 Task: Find an Airbnb in Polyarny, Russia, from 3rd to 17th August for 3 guests, with a price range of ₹3000 to ₹15000, 3 bedrooms, 4 beds, 2 bathrooms, and Wifi.
Action: Mouse moved to (480, 72)
Screenshot: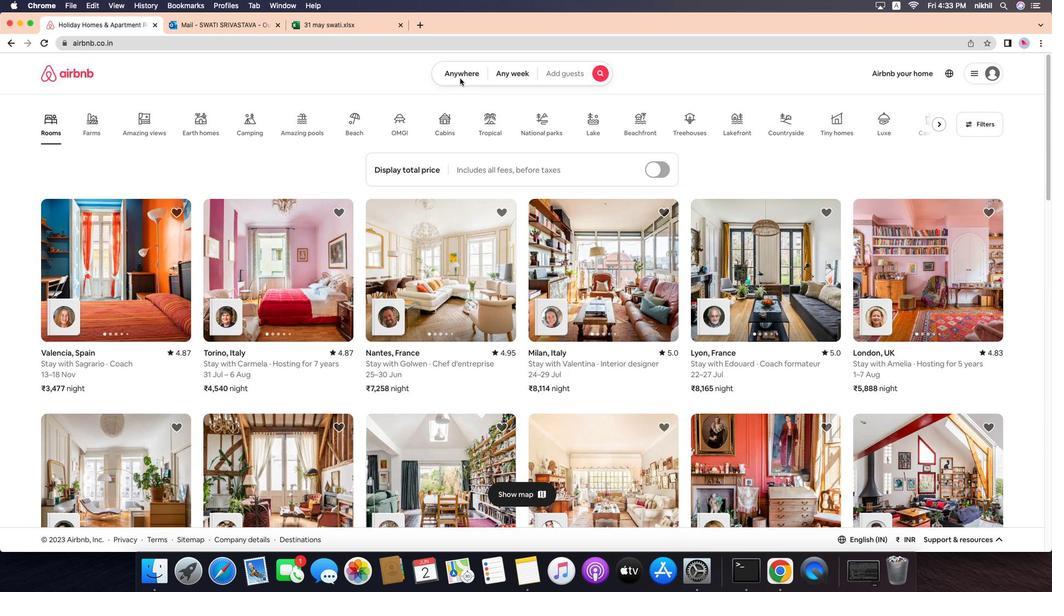 
Action: Mouse pressed left at (480, 72)
Screenshot: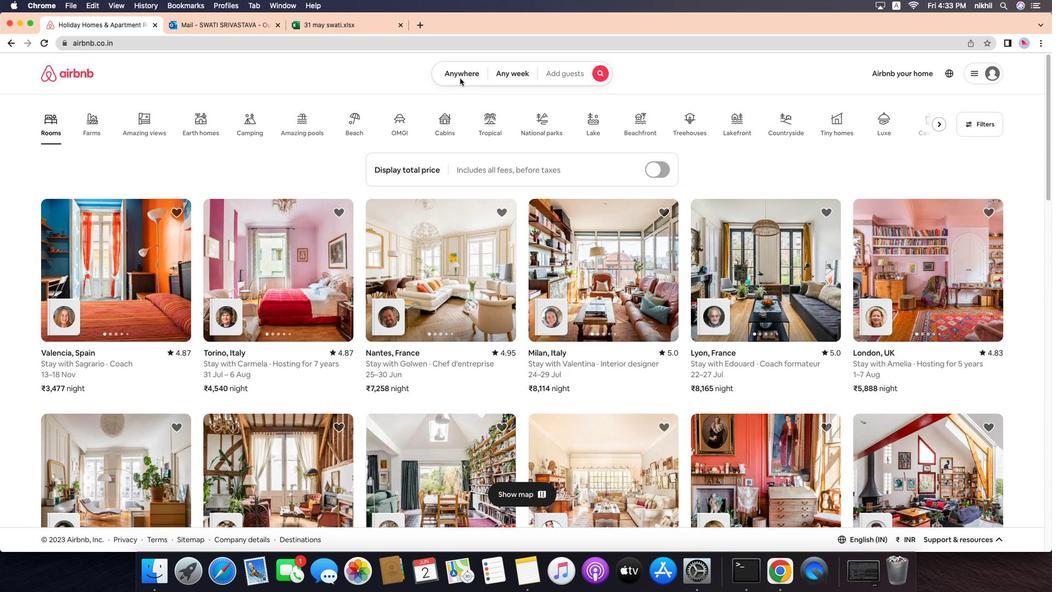 
Action: Mouse moved to (482, 72)
Screenshot: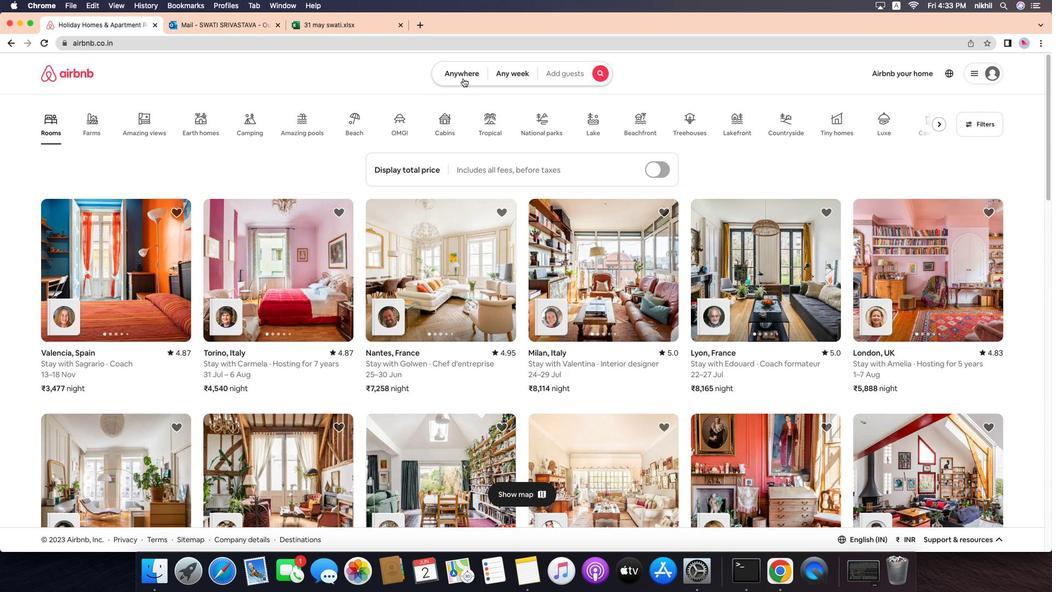 
Action: Mouse pressed left at (482, 72)
Screenshot: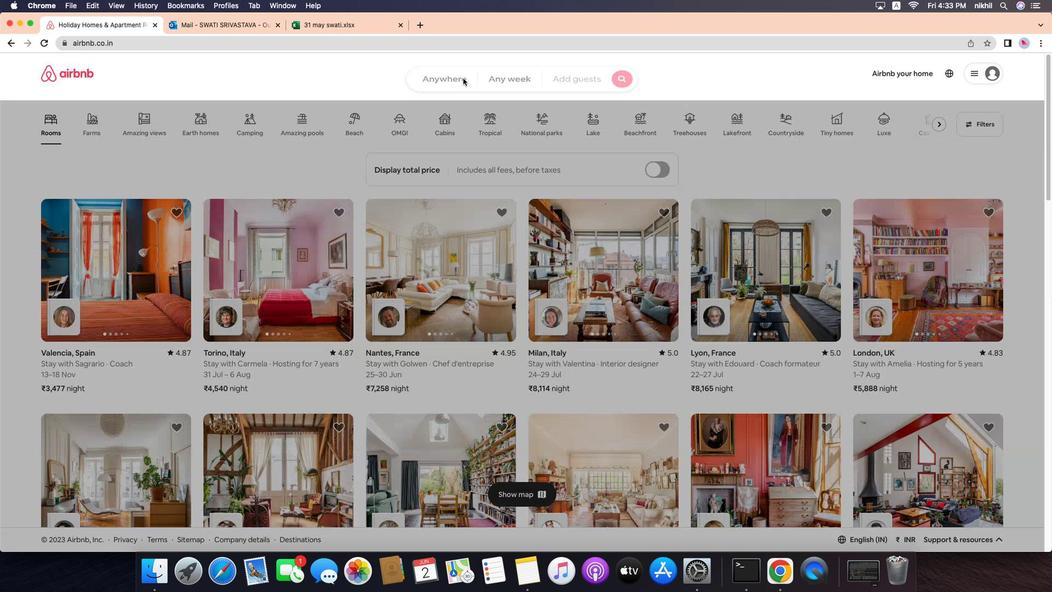 
Action: Mouse moved to (423, 114)
Screenshot: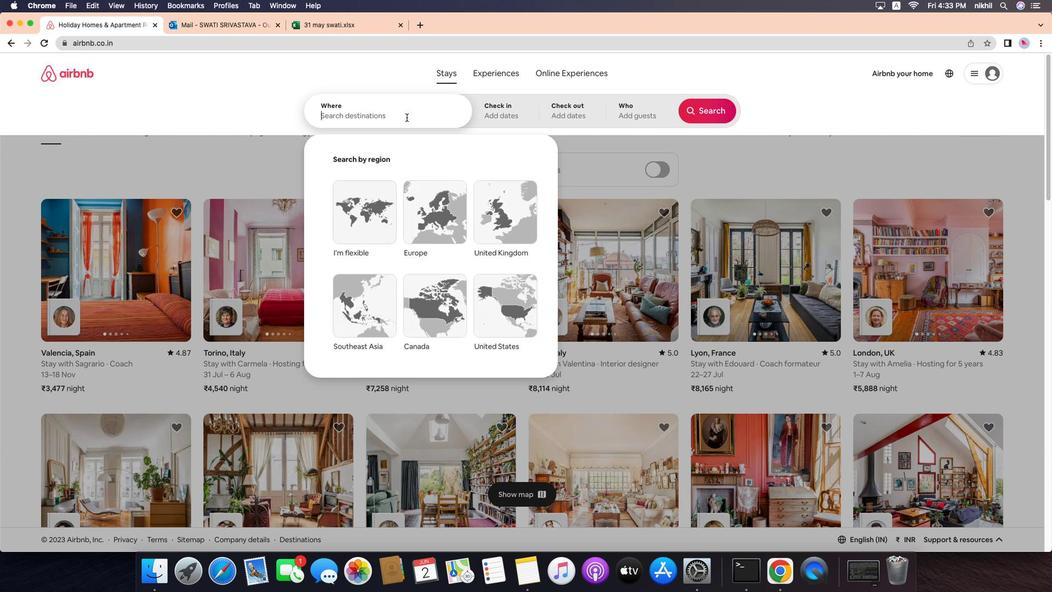 
Action: Mouse pressed left at (423, 114)
Screenshot: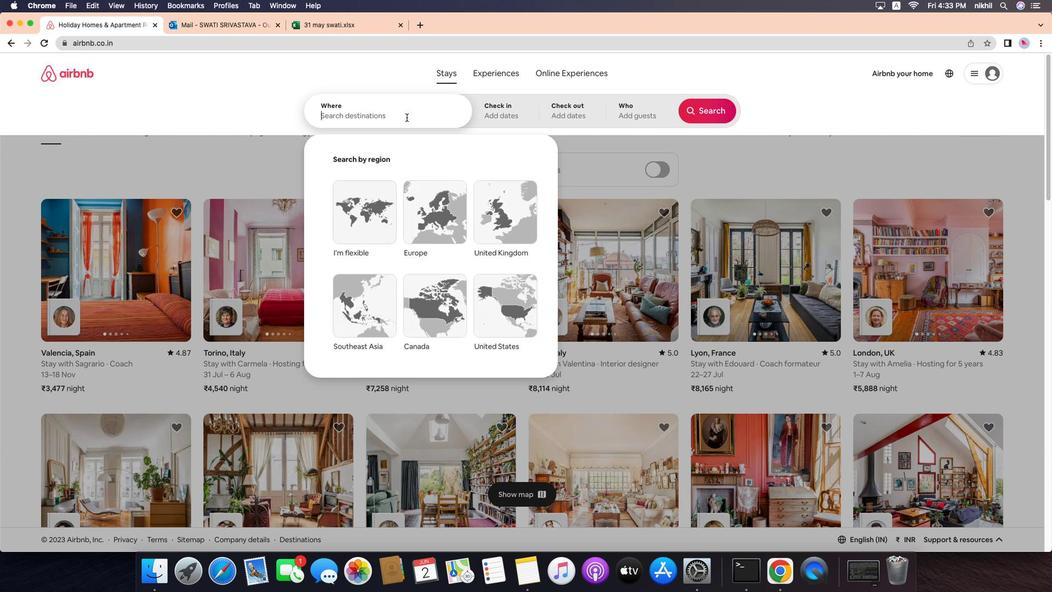 
Action: Mouse moved to (422, 114)
Screenshot: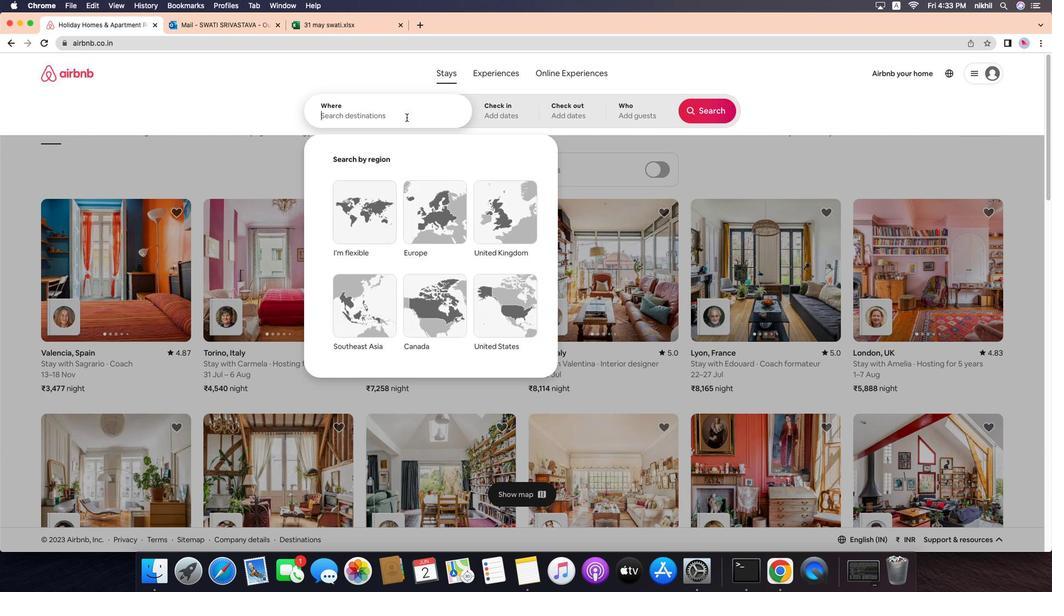 
Action: Key pressed Key.caps_lock'P'Key.caps_lock'o''l''y''a''r''n''y''y'','Key.spaceKey.caps_lock'R'Key.caps_lock'u''s''s''i''a'Key.enter
Screenshot: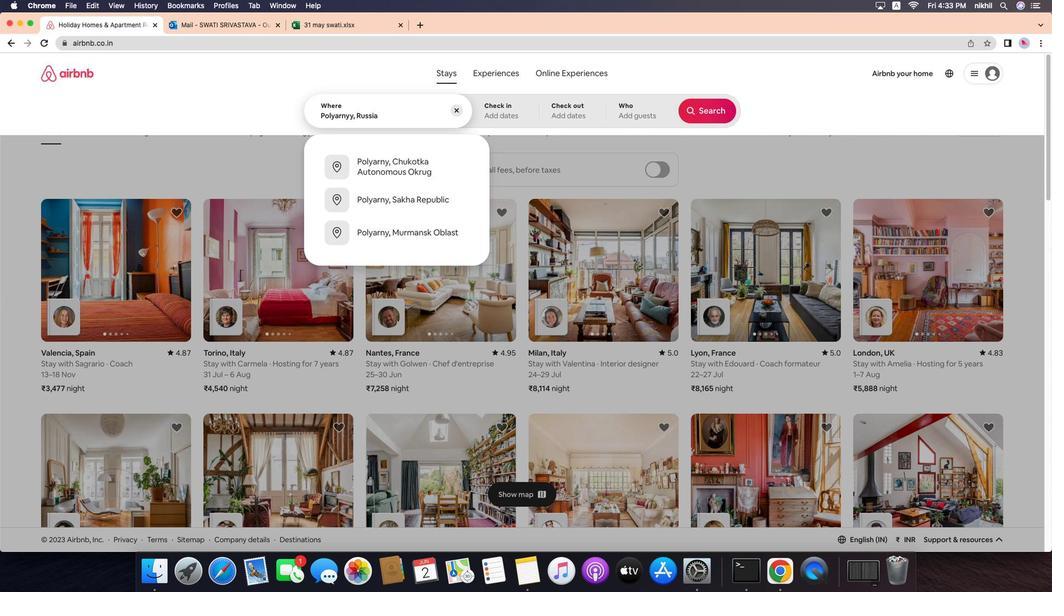 
Action: Mouse moved to (738, 197)
Screenshot: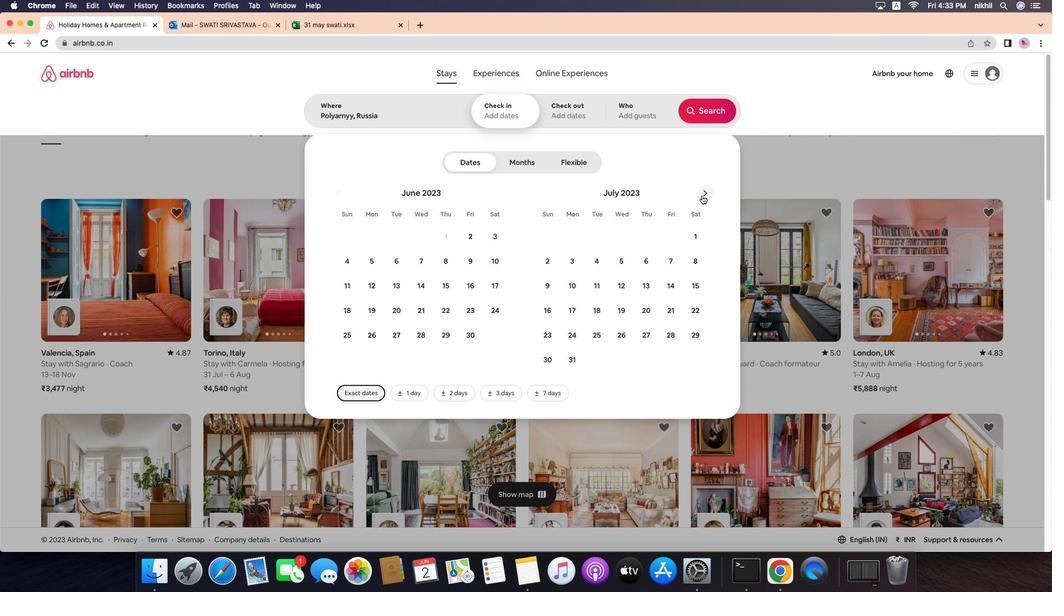 
Action: Mouse pressed left at (738, 197)
Screenshot: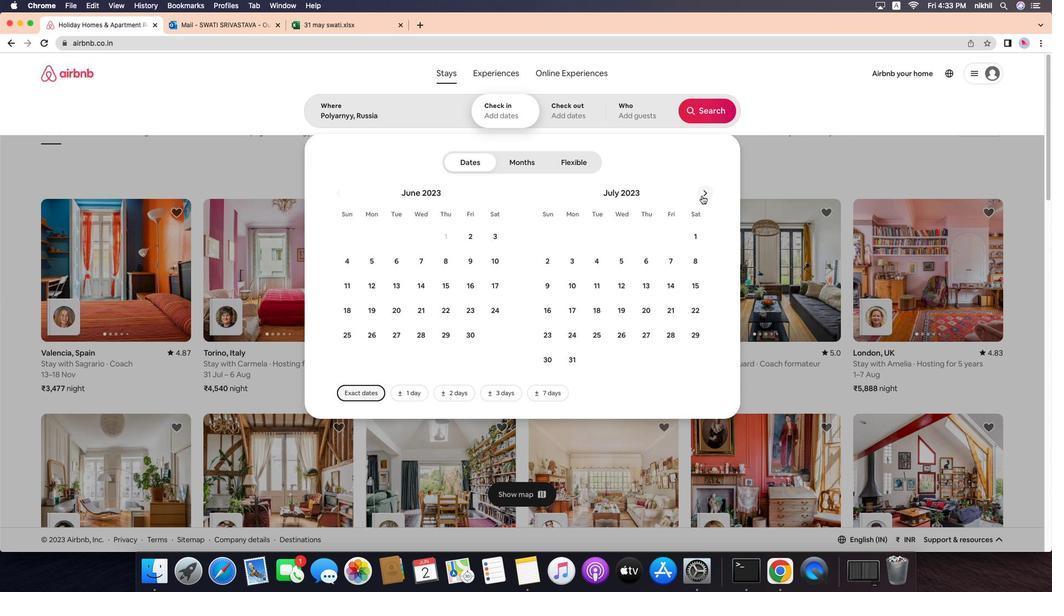 
Action: Mouse moved to (682, 240)
Screenshot: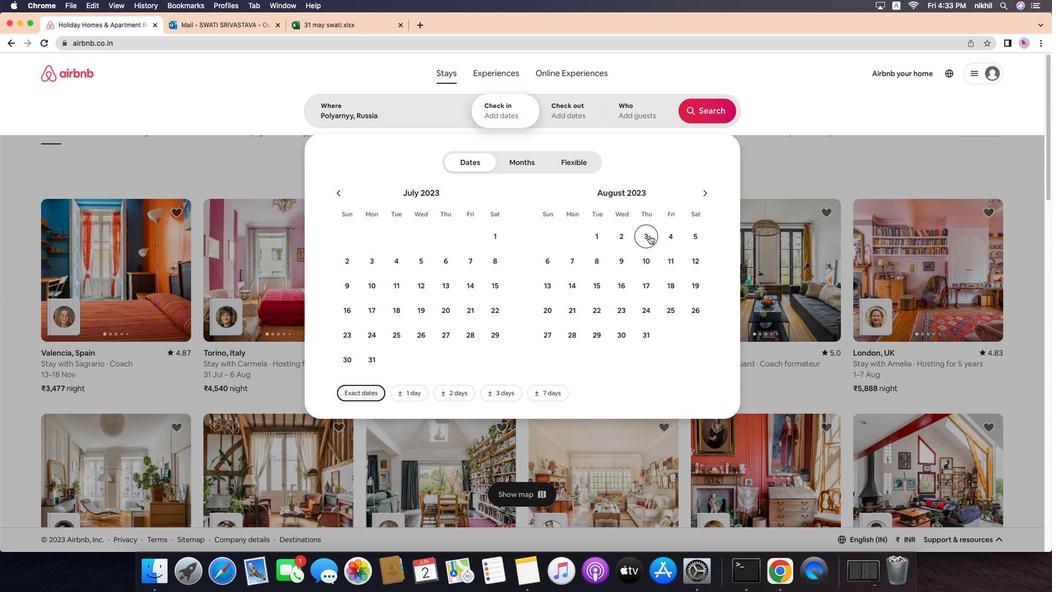 
Action: Mouse pressed left at (682, 240)
Screenshot: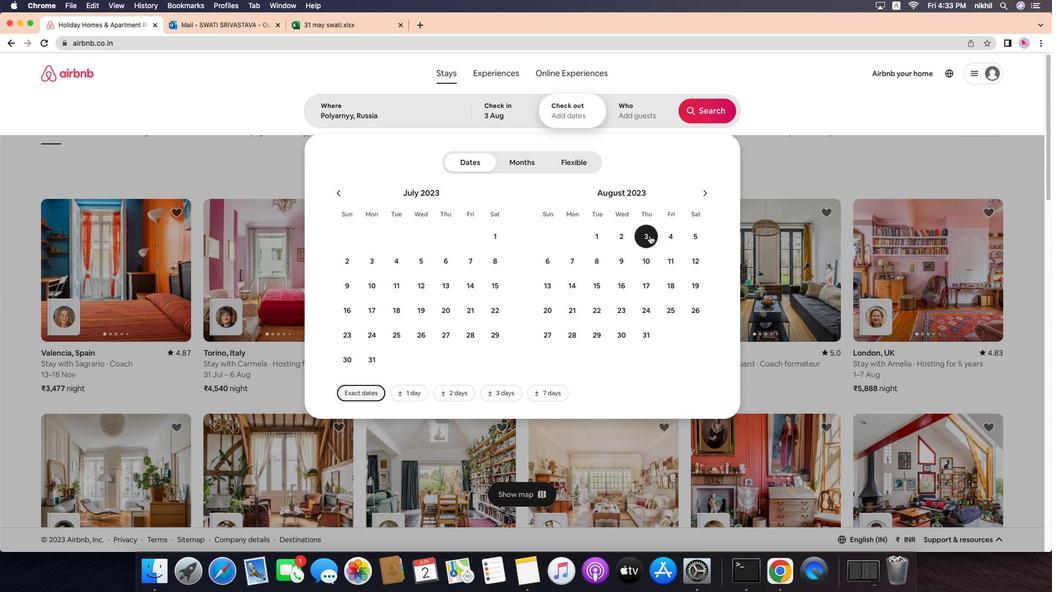
Action: Mouse moved to (682, 284)
Screenshot: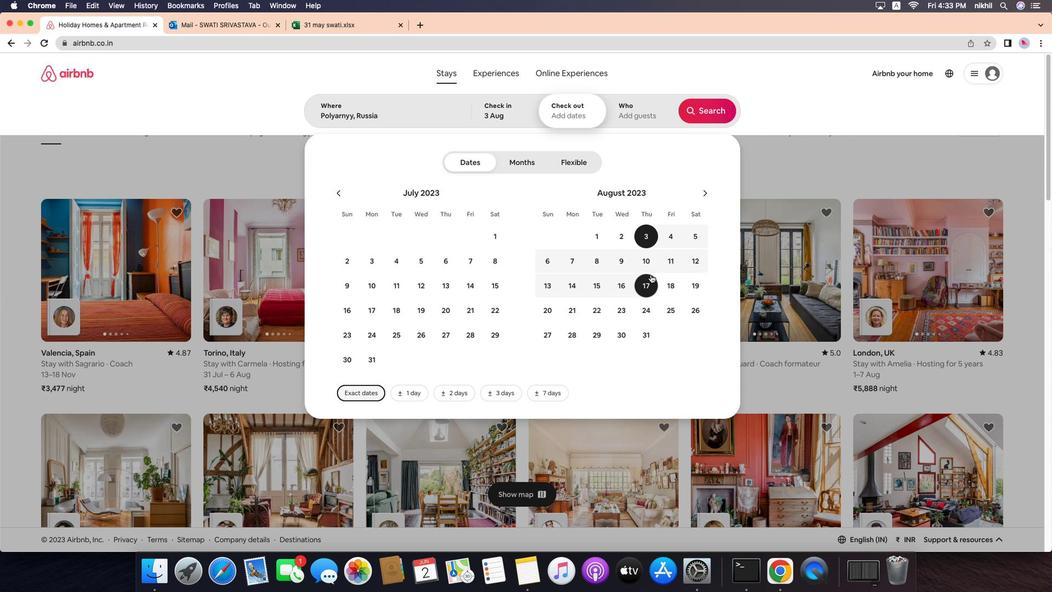 
Action: Mouse pressed left at (682, 284)
Screenshot: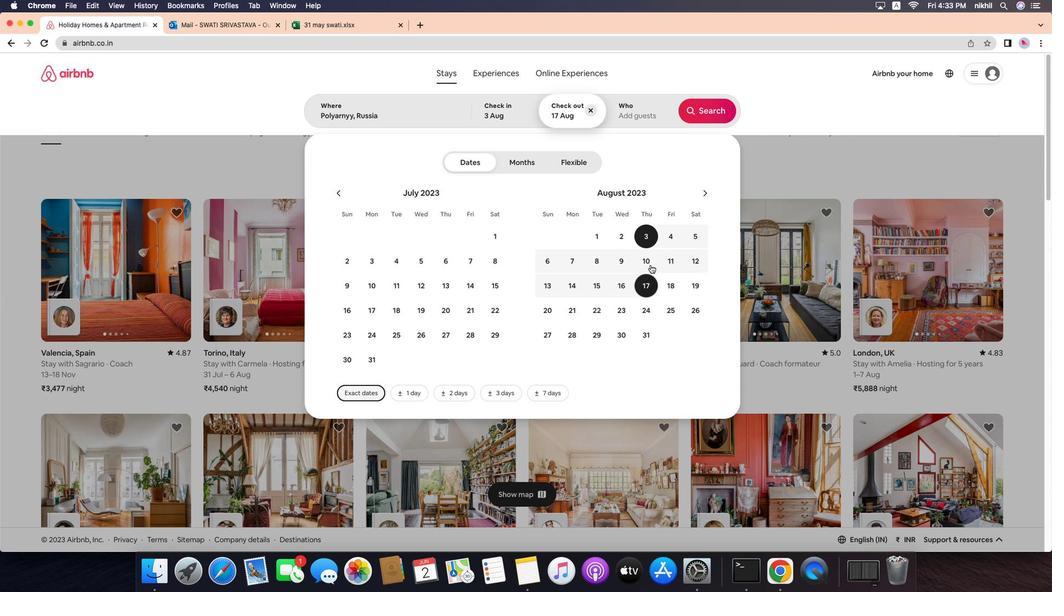 
Action: Mouse moved to (672, 113)
Screenshot: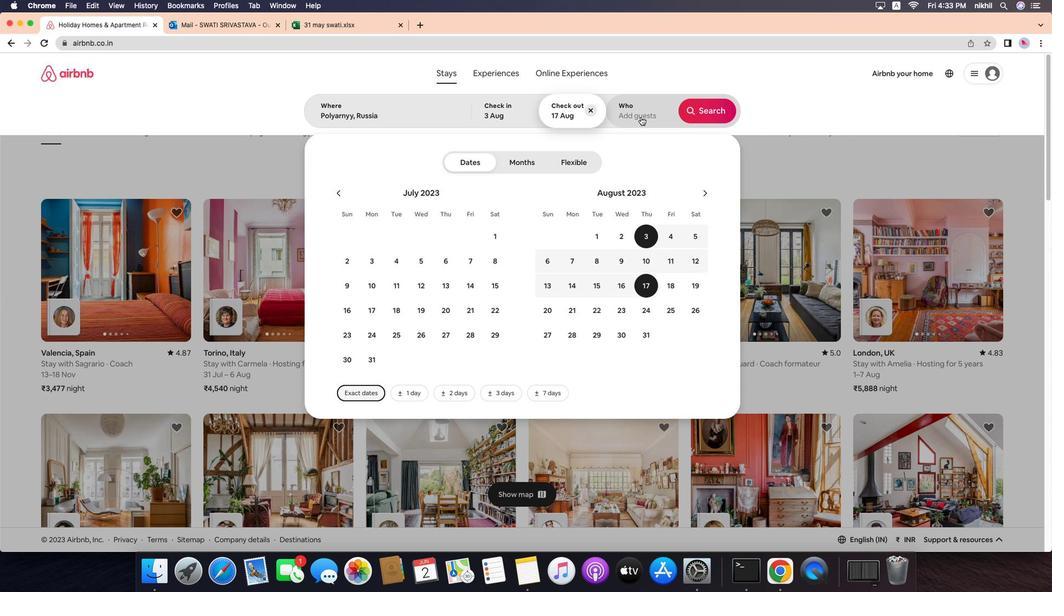 
Action: Mouse pressed left at (672, 113)
Screenshot: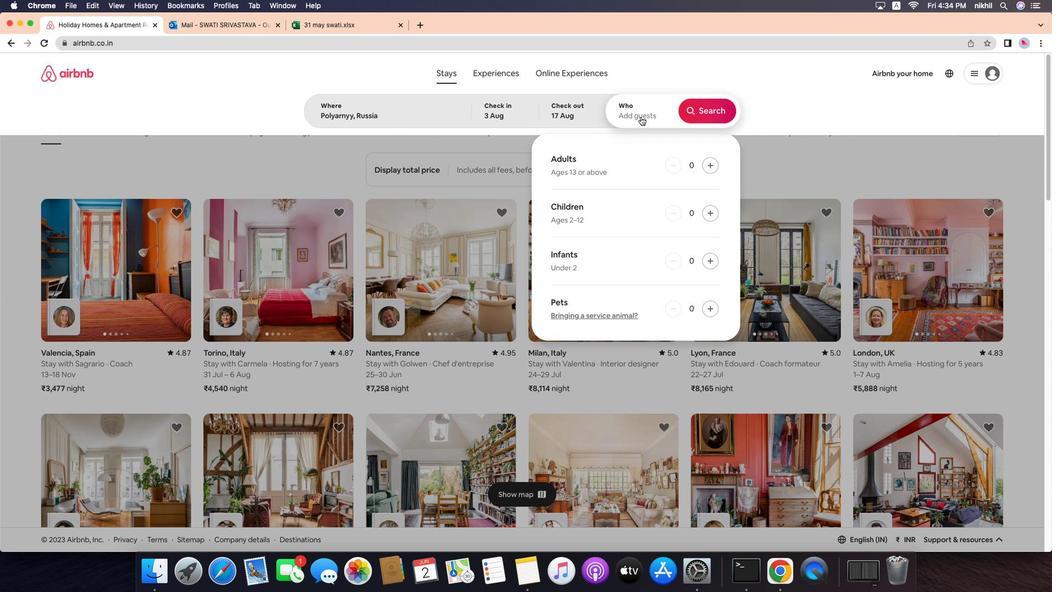 
Action: Mouse moved to (749, 166)
Screenshot: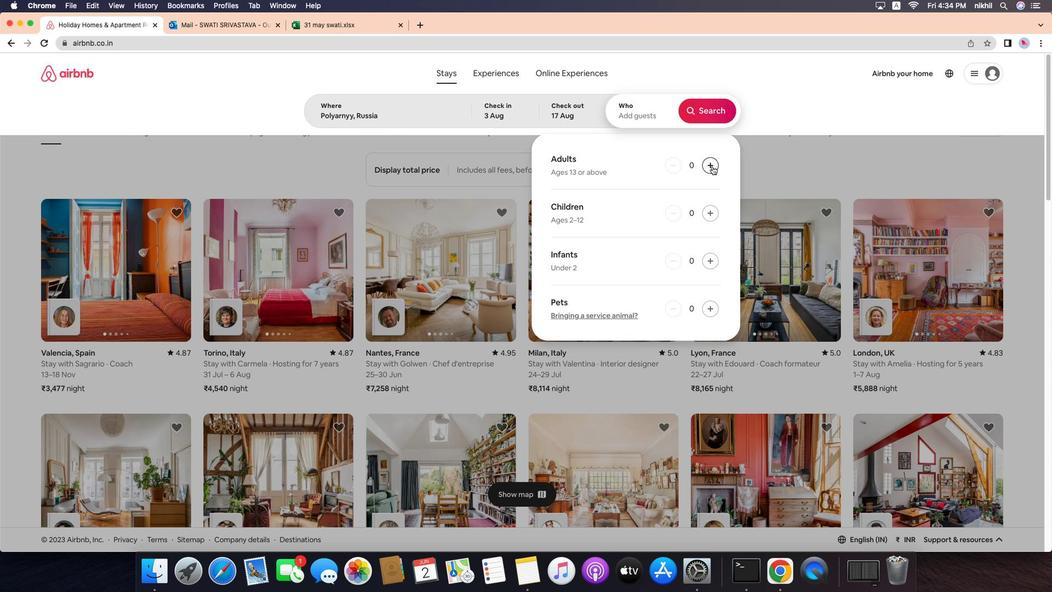 
Action: Mouse pressed left at (749, 166)
Screenshot: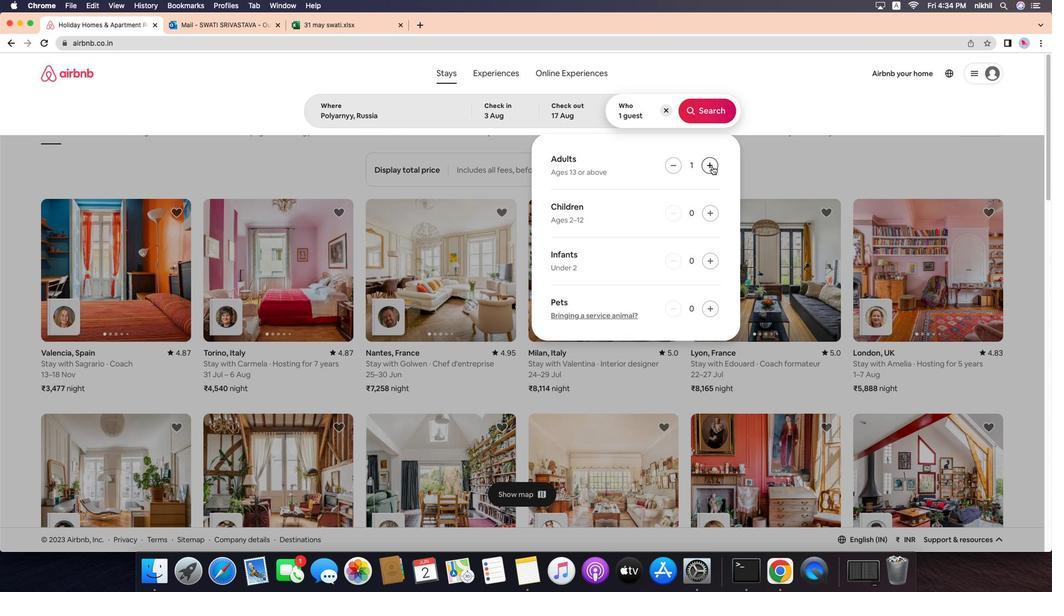 
Action: Mouse pressed left at (749, 166)
Screenshot: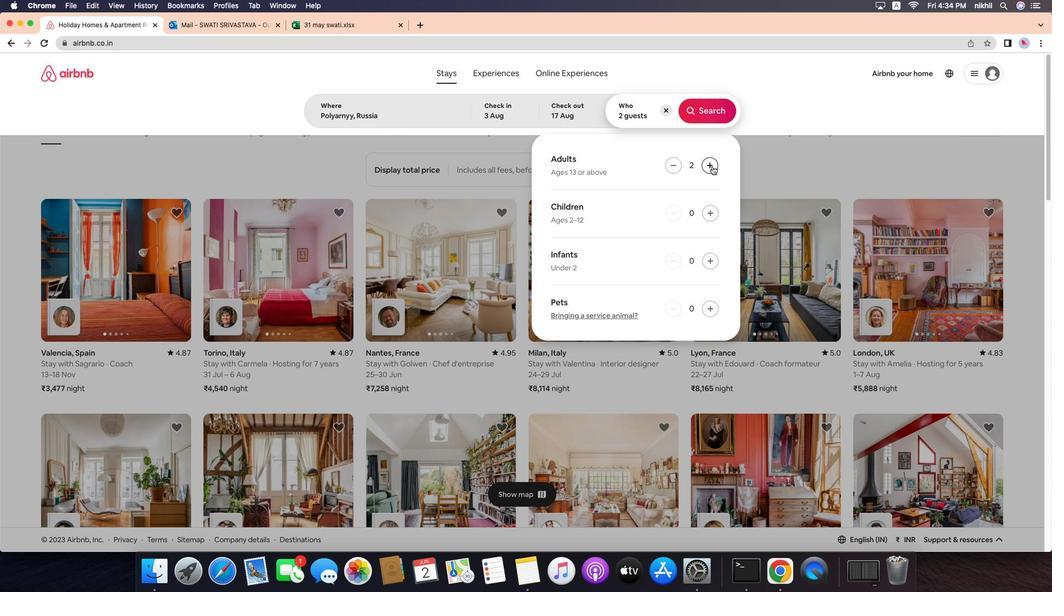 
Action: Mouse pressed left at (749, 166)
Screenshot: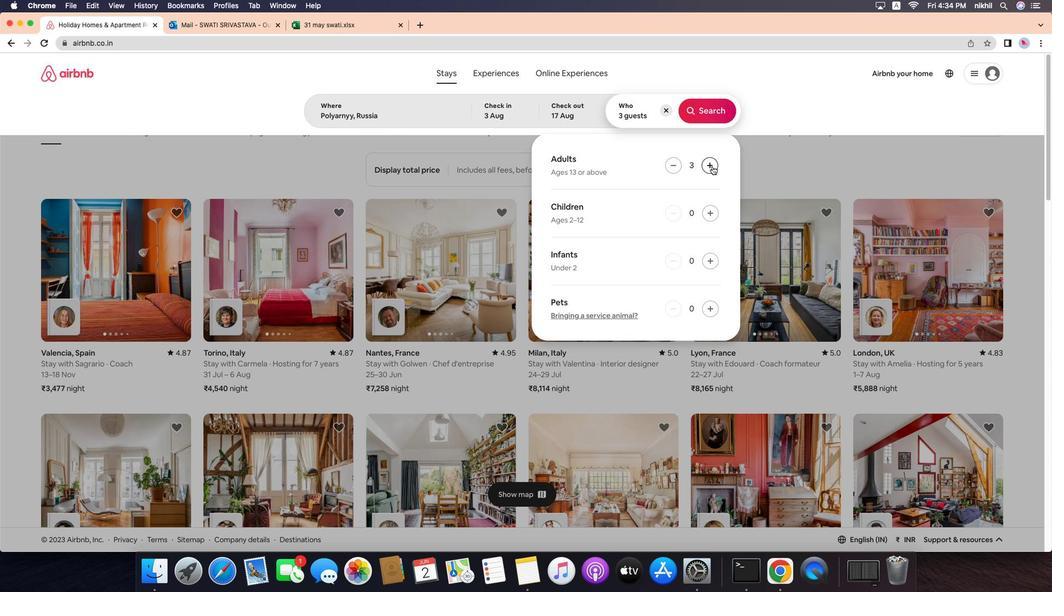 
Action: Mouse moved to (747, 213)
Screenshot: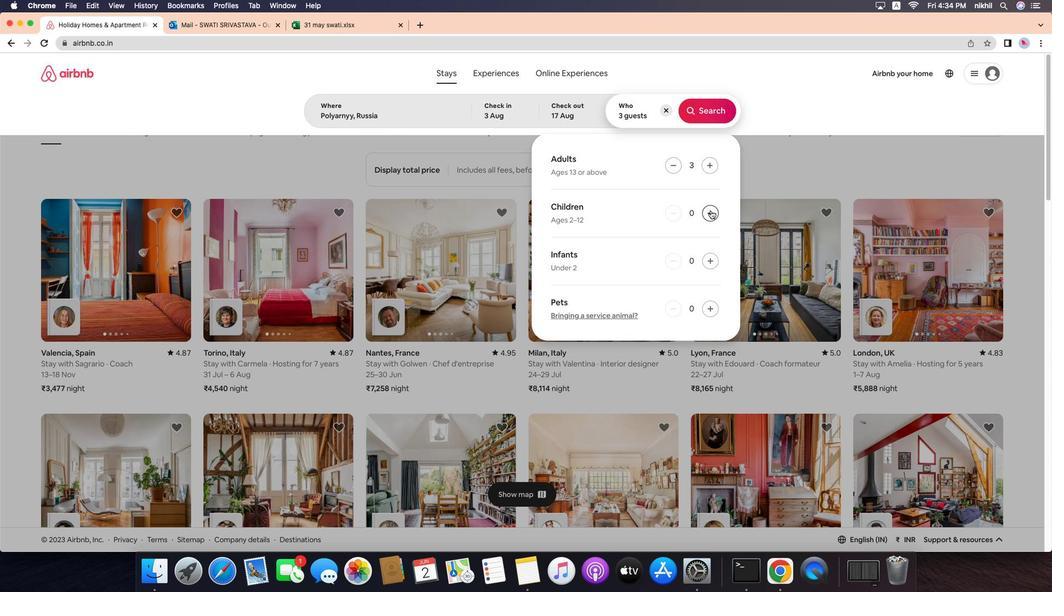 
Action: Mouse pressed left at (747, 213)
Screenshot: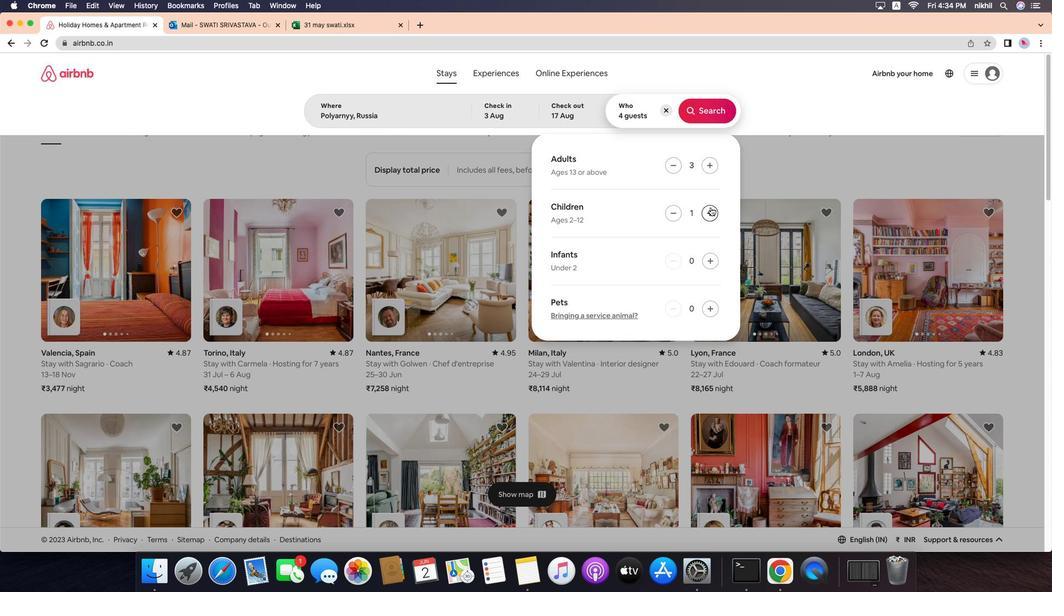 
Action: Mouse moved to (738, 107)
Screenshot: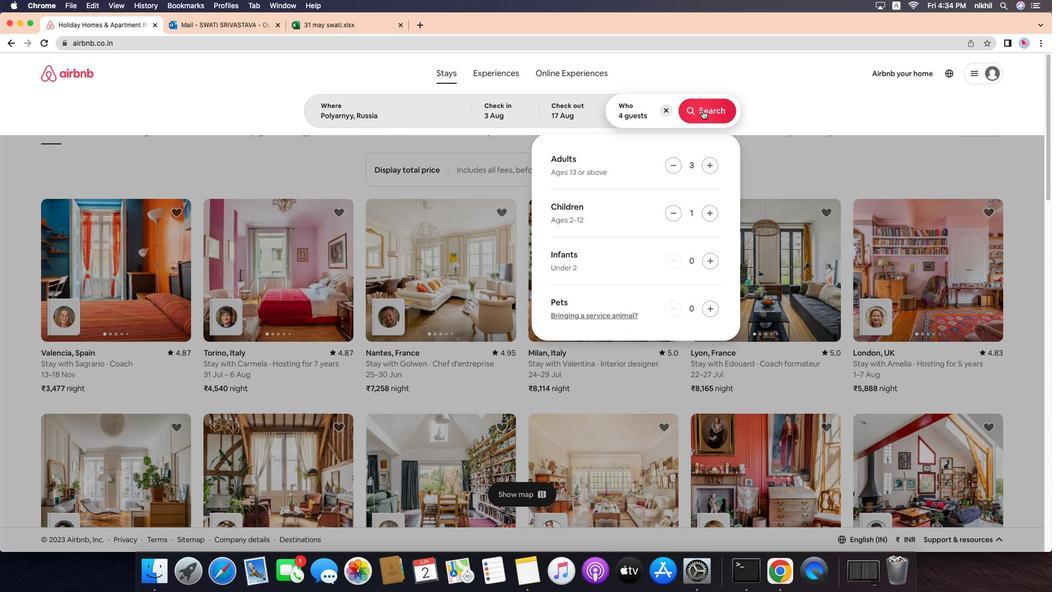 
Action: Mouse pressed left at (738, 107)
Screenshot: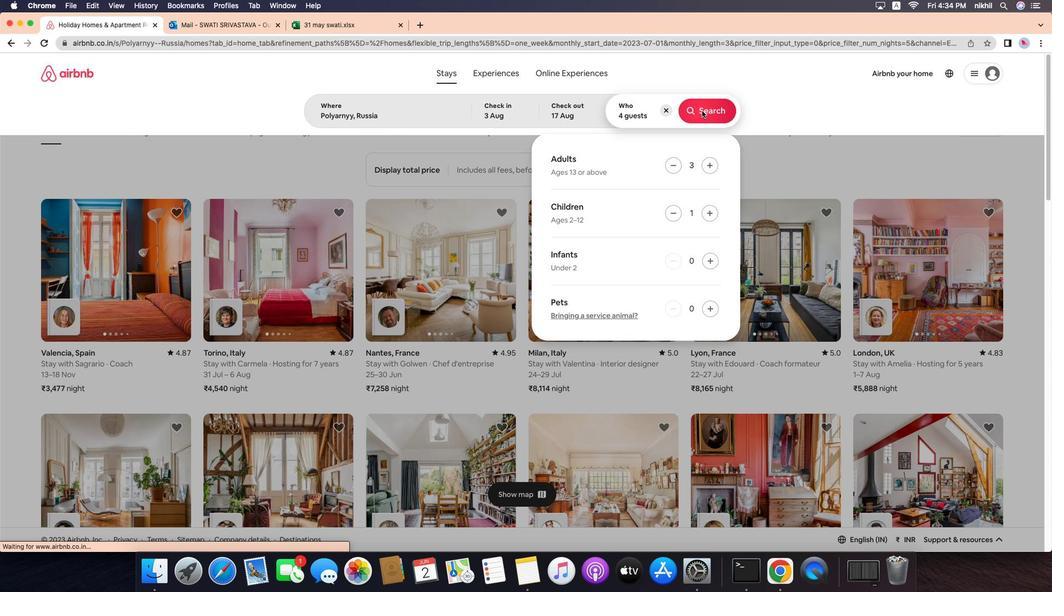 
Action: Mouse moved to (1048, 114)
Screenshot: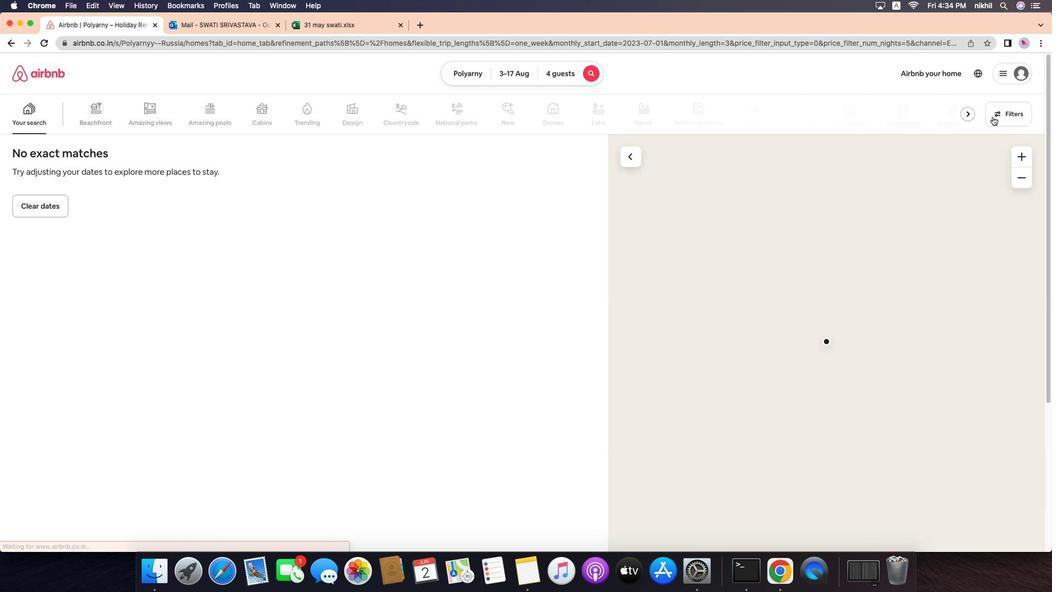 
Action: Mouse pressed left at (1048, 114)
Screenshot: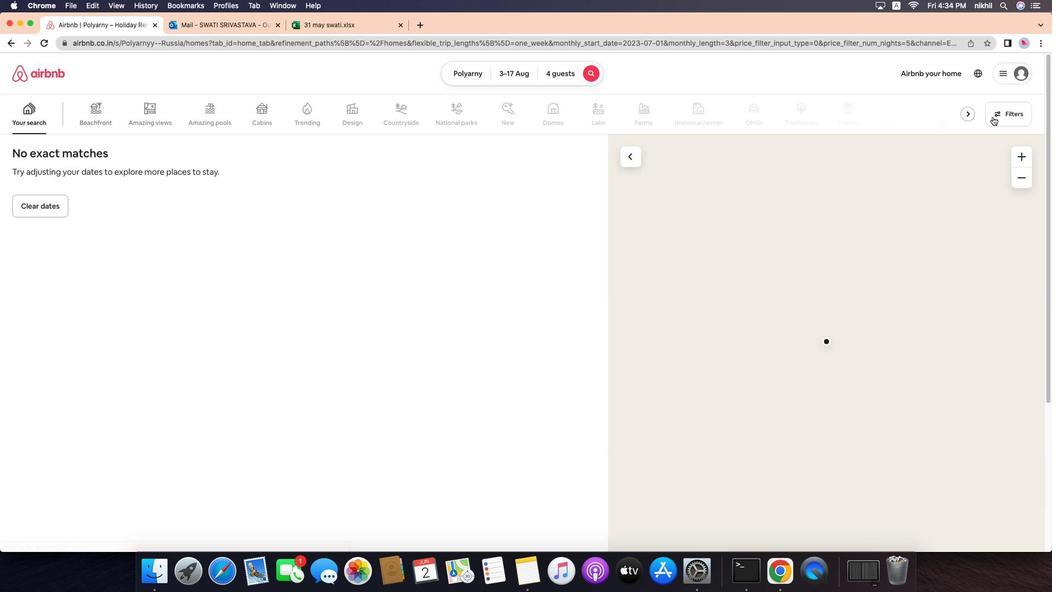 
Action: Mouse moved to (447, 376)
Screenshot: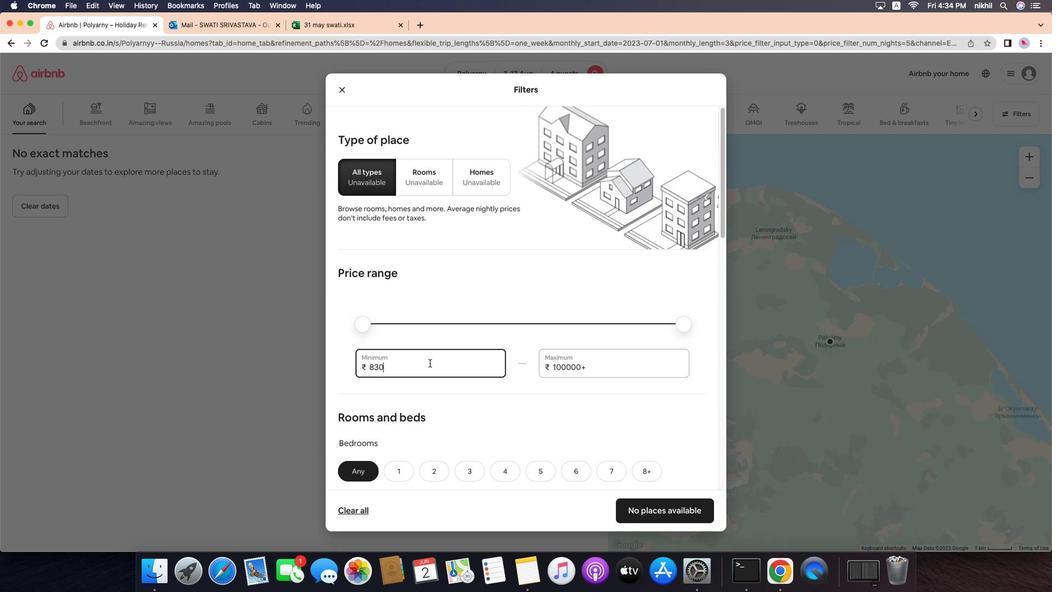 
Action: Mouse pressed left at (447, 376)
Screenshot: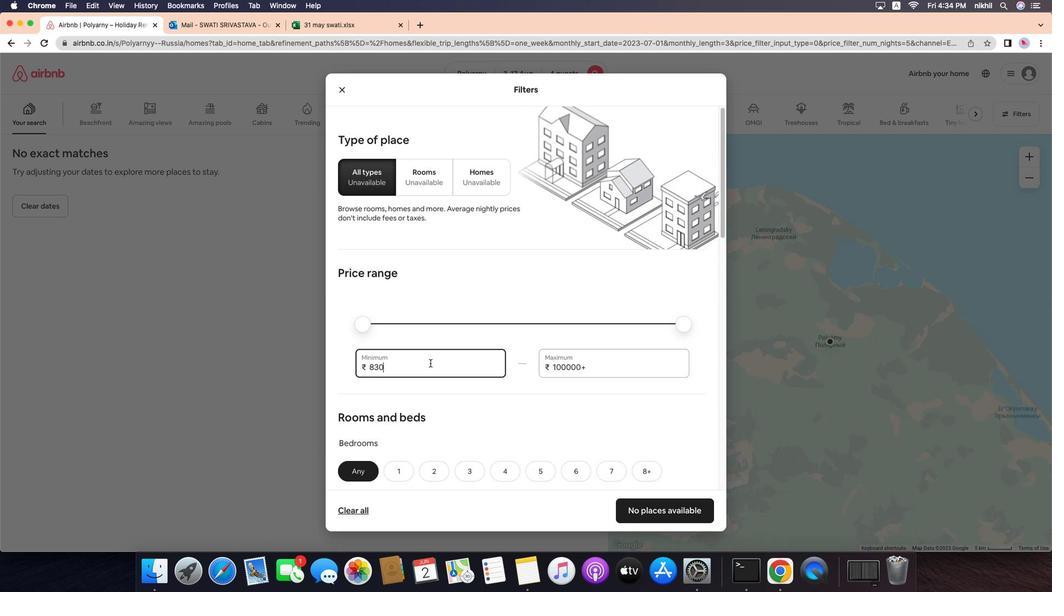 
Action: Mouse moved to (447, 376)
Screenshot: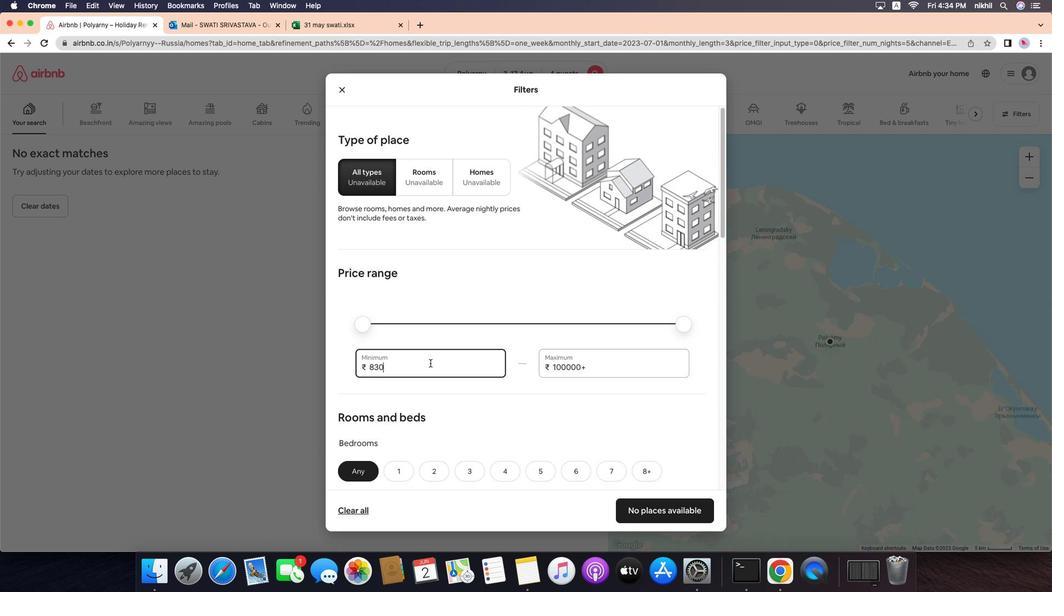 
Action: Key pressed Key.backspaceKey.backspaceKey.backspaceKey.backspace'3''0''0''0'
Screenshot: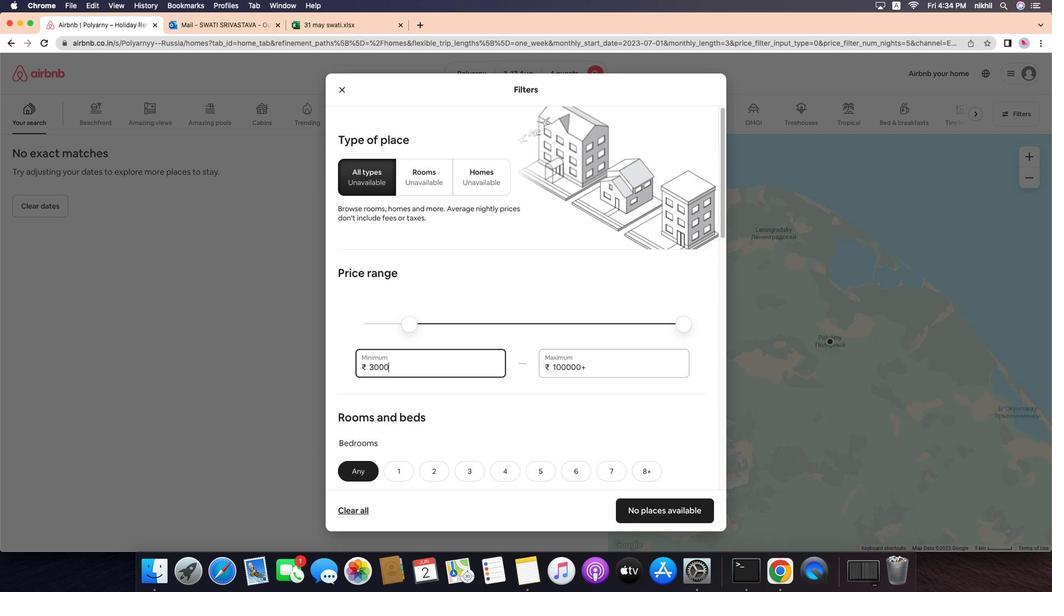 
Action: Mouse moved to (635, 374)
Screenshot: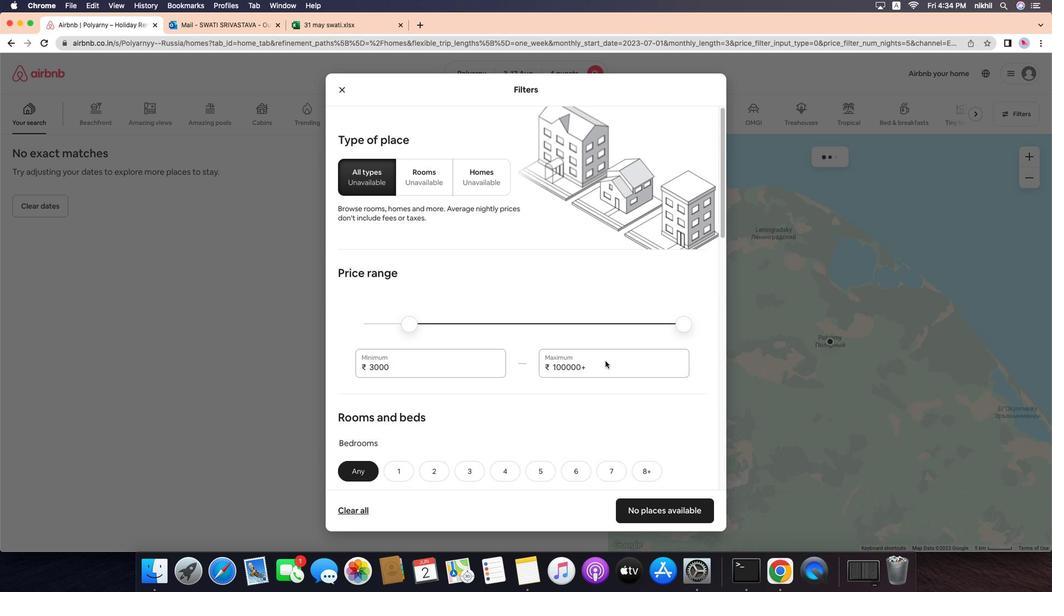 
Action: Mouse pressed left at (635, 374)
Screenshot: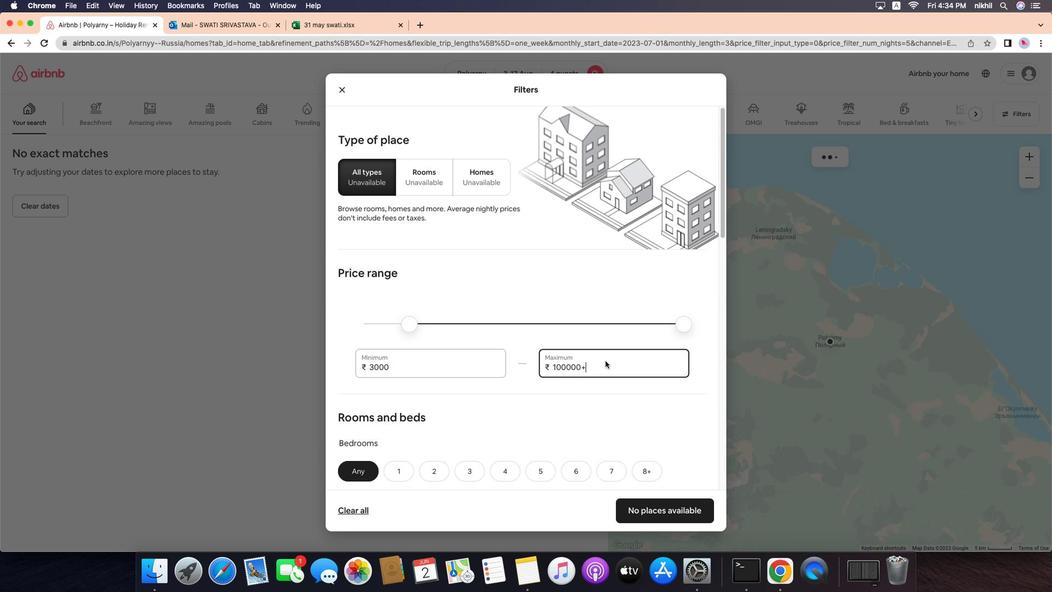 
Action: Key pressed Key.backspaceKey.backspaceKey.backspaceKey.backspaceKey.backspaceKey.backspaceKey.backspace'1''5''0''0''0'
Screenshot: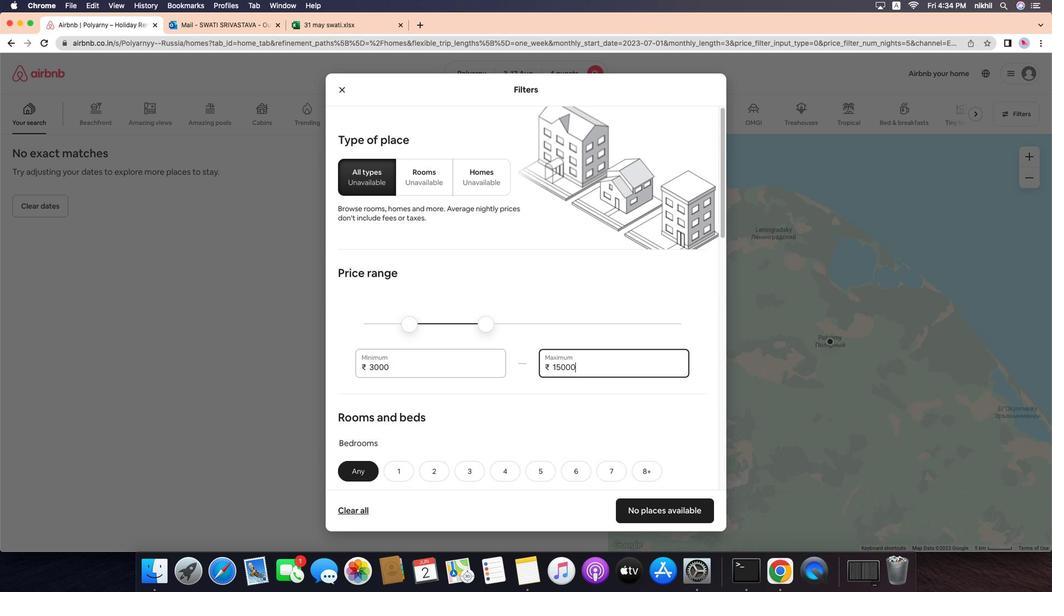 
Action: Mouse moved to (568, 391)
Screenshot: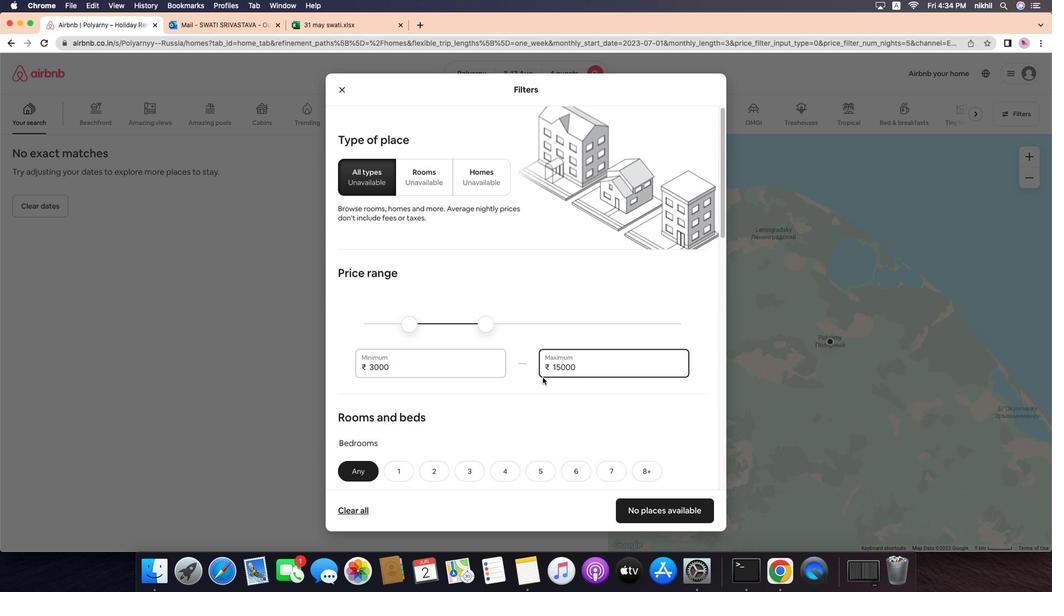 
Action: Mouse scrolled (568, 391) with delta (-10, -10)
Screenshot: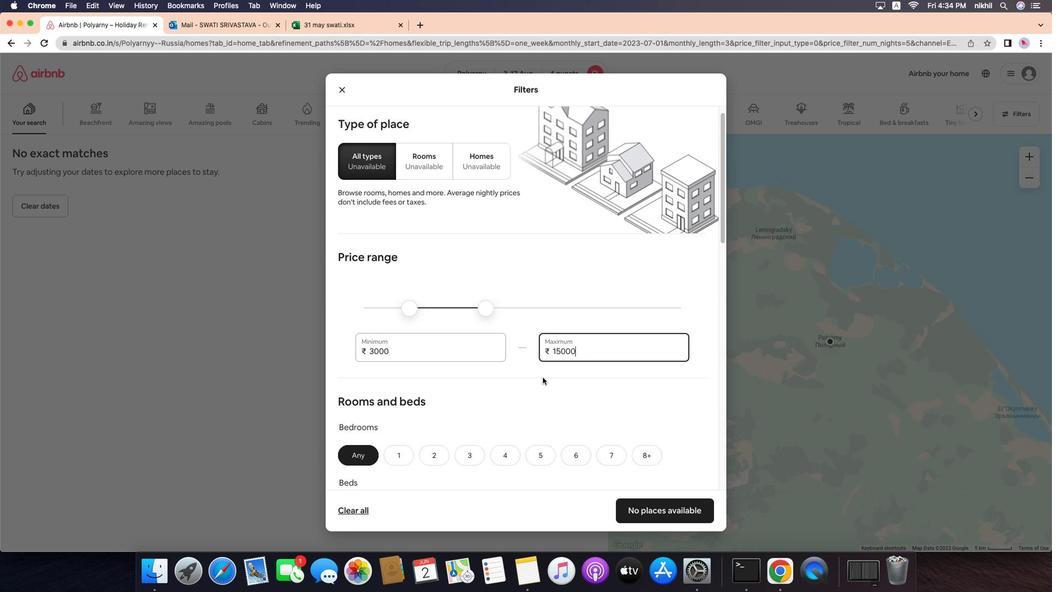 
Action: Mouse scrolled (568, 391) with delta (-10, -10)
Screenshot: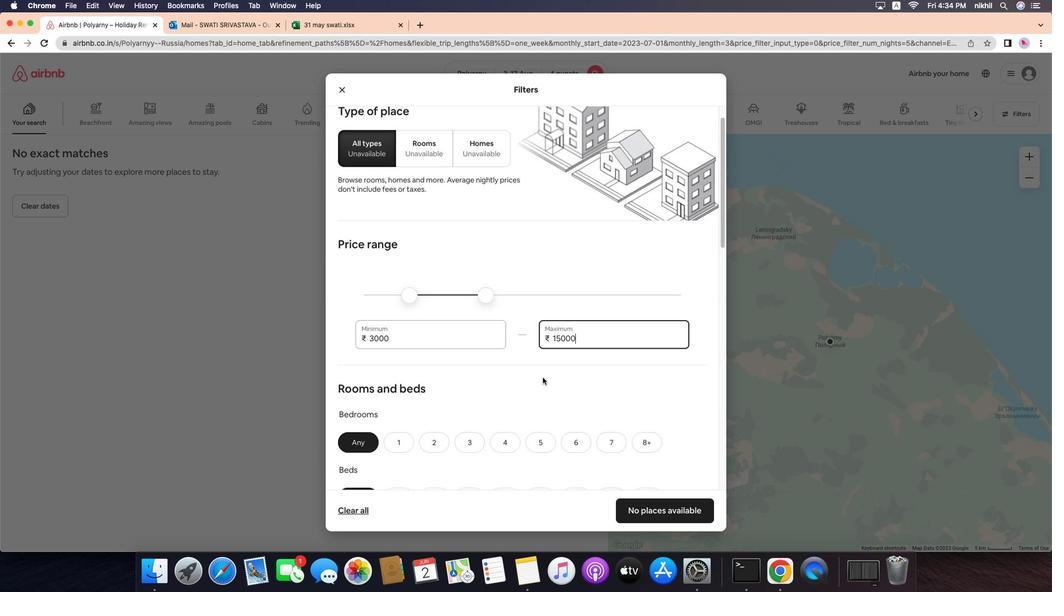 
Action: Mouse scrolled (568, 391) with delta (-10, -11)
Screenshot: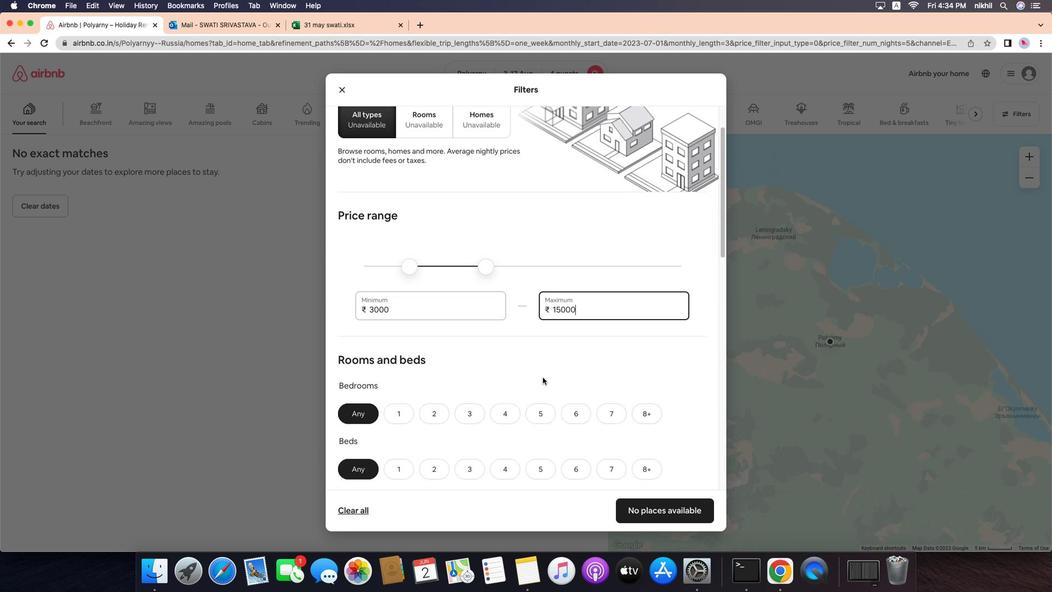 
Action: Mouse scrolled (568, 391) with delta (-10, -10)
Screenshot: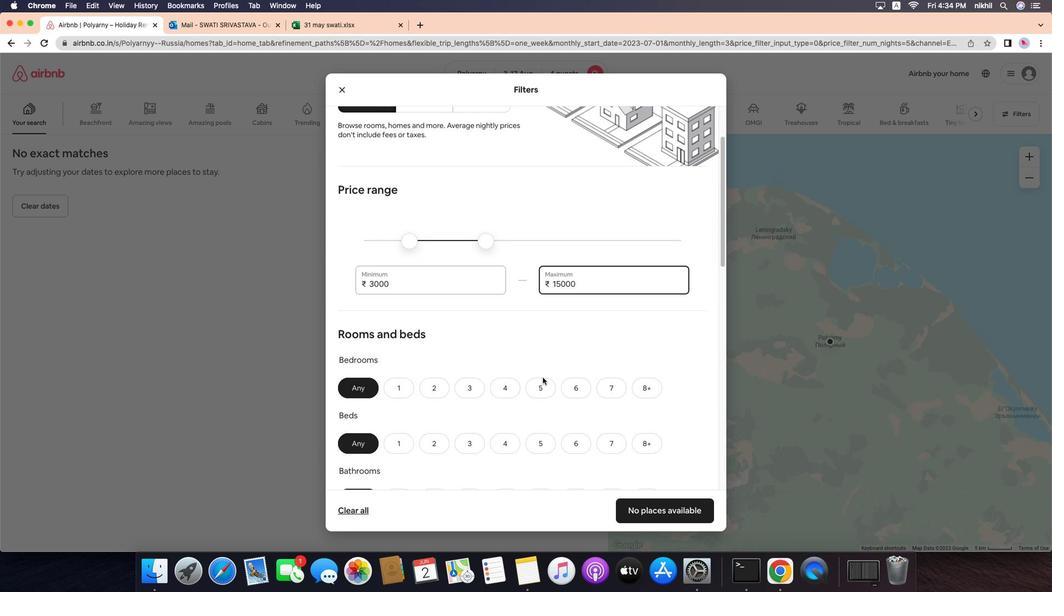 
Action: Mouse scrolled (568, 391) with delta (-10, -10)
Screenshot: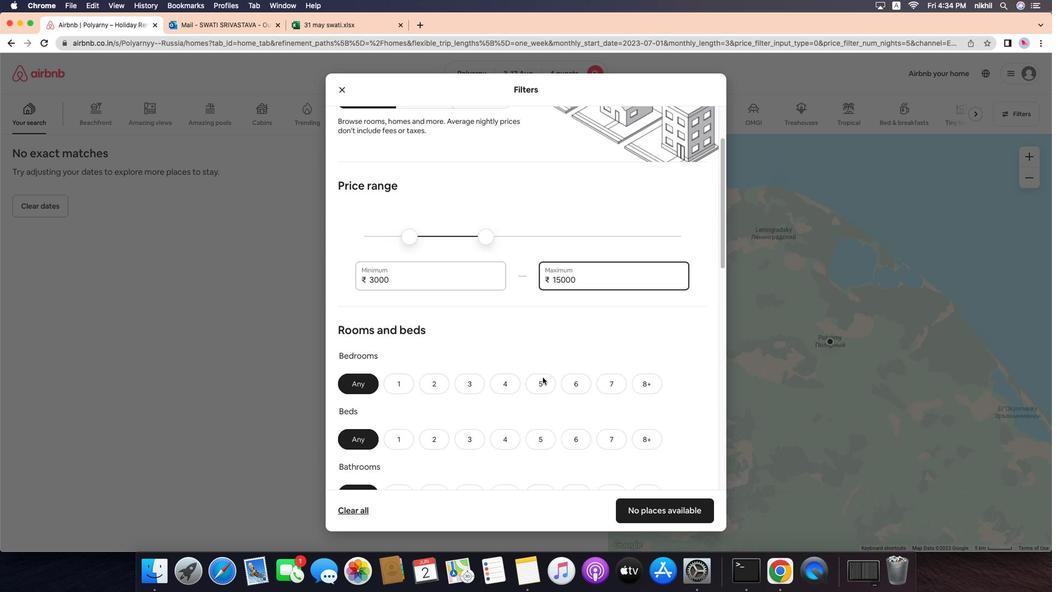 
Action: Mouse scrolled (568, 391) with delta (-10, -10)
Screenshot: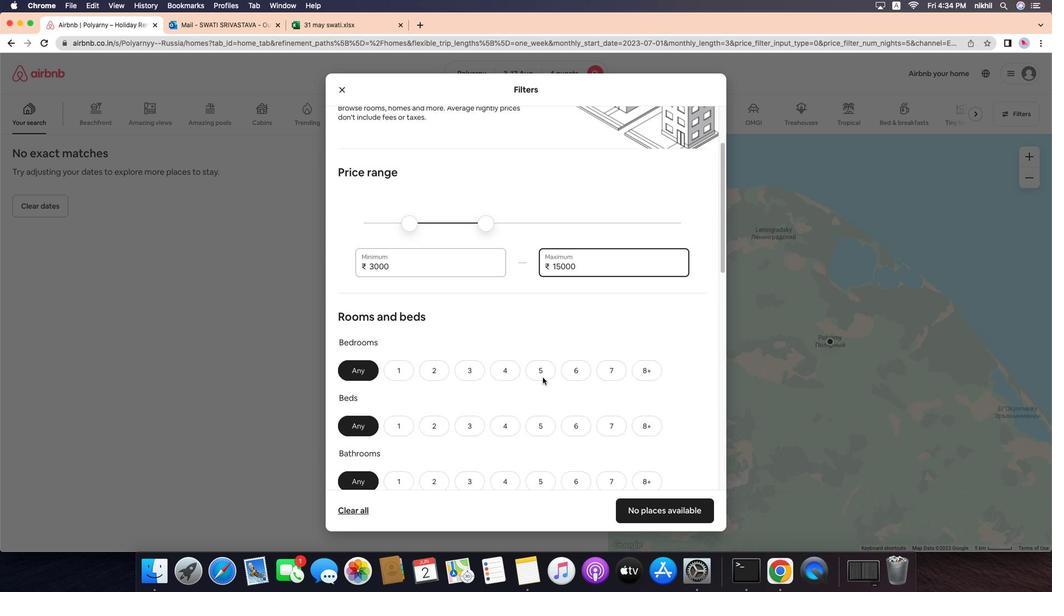 
Action: Mouse scrolled (568, 391) with delta (-10, -10)
Screenshot: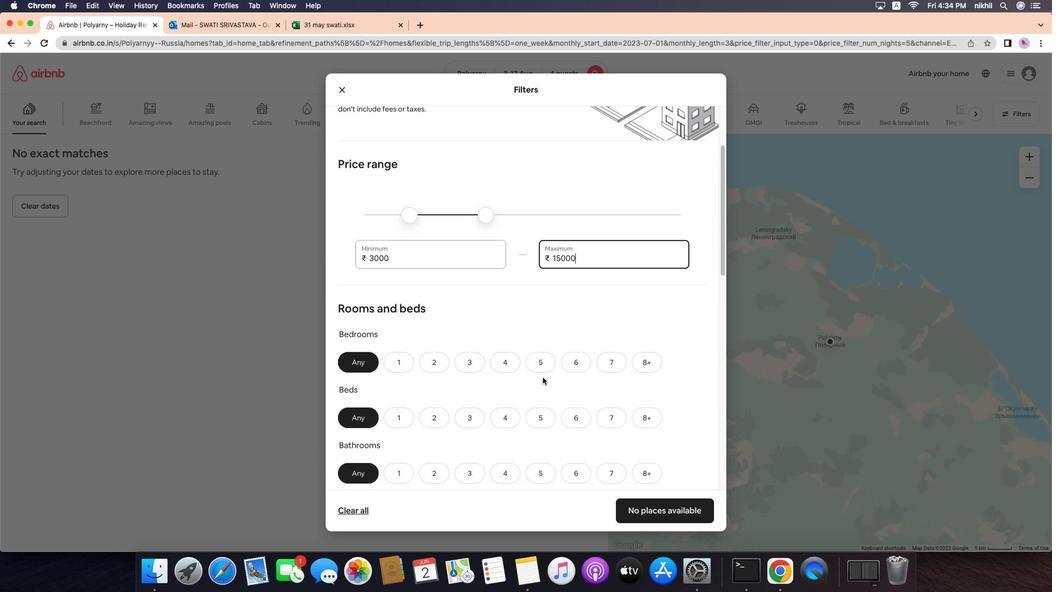 
Action: Mouse scrolled (568, 391) with delta (-10, -10)
Screenshot: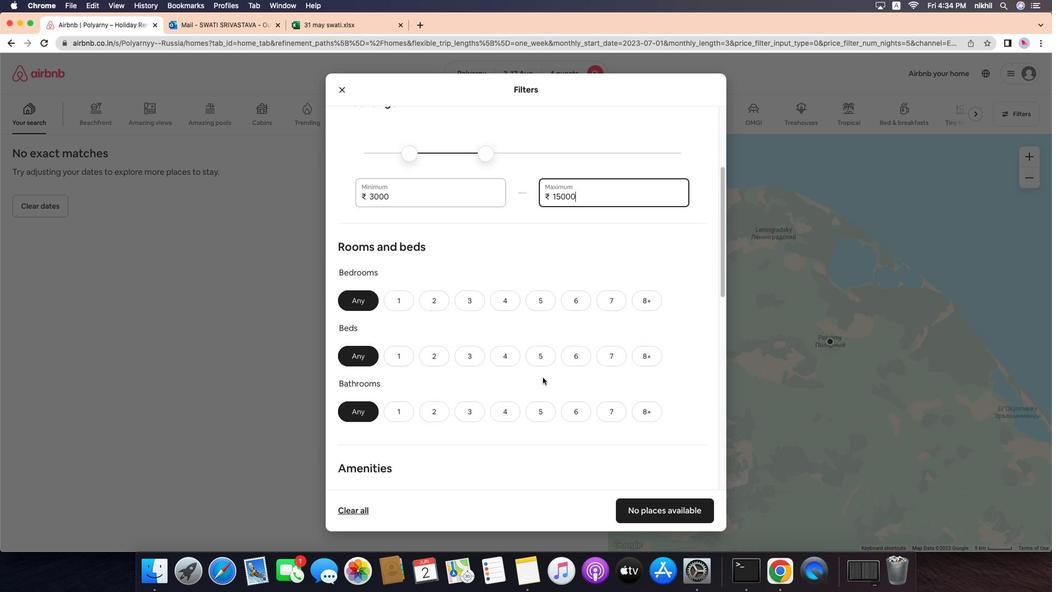 
Action: Mouse scrolled (568, 391) with delta (-10, -10)
Screenshot: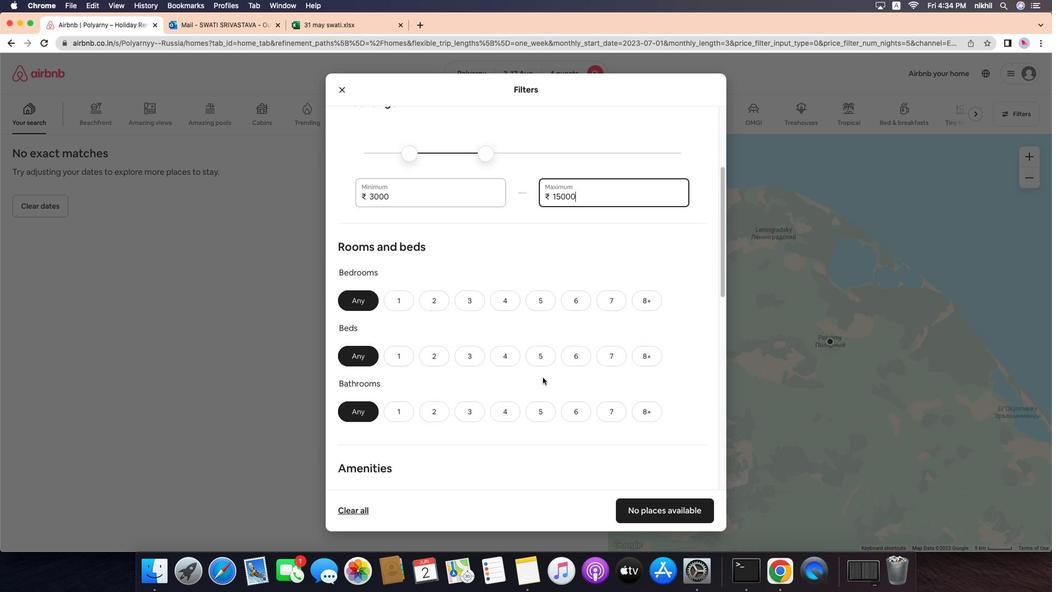 
Action: Mouse scrolled (568, 391) with delta (-10, -12)
Screenshot: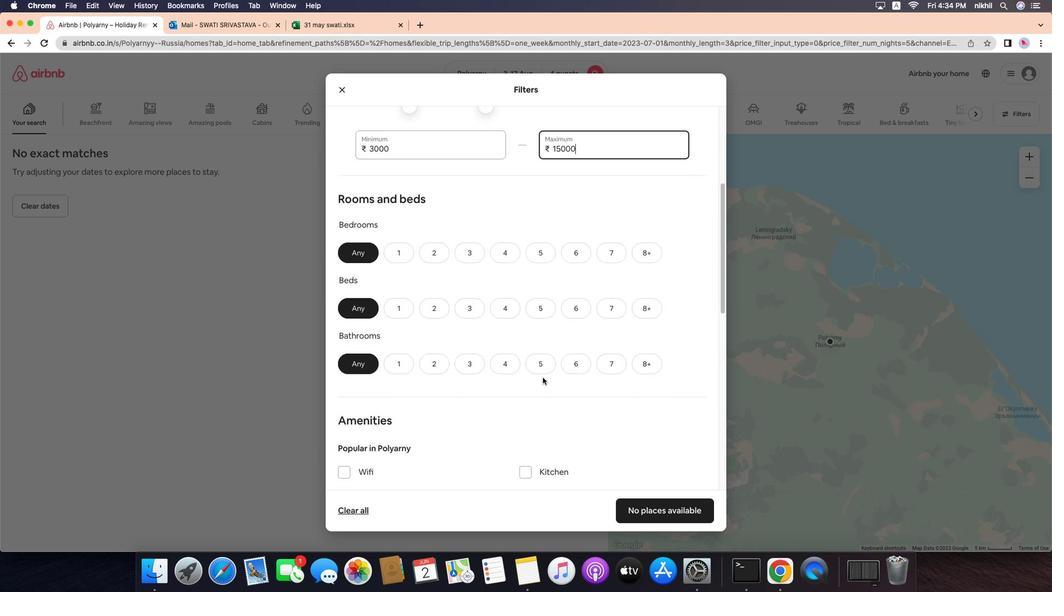 
Action: Mouse moved to (495, 256)
Screenshot: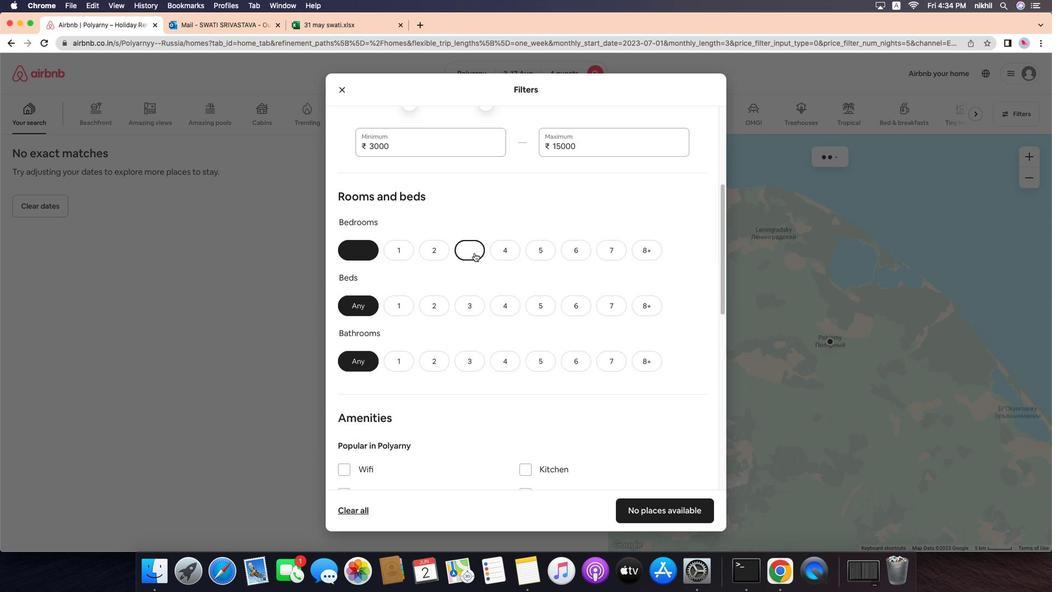 
Action: Mouse pressed left at (495, 256)
Screenshot: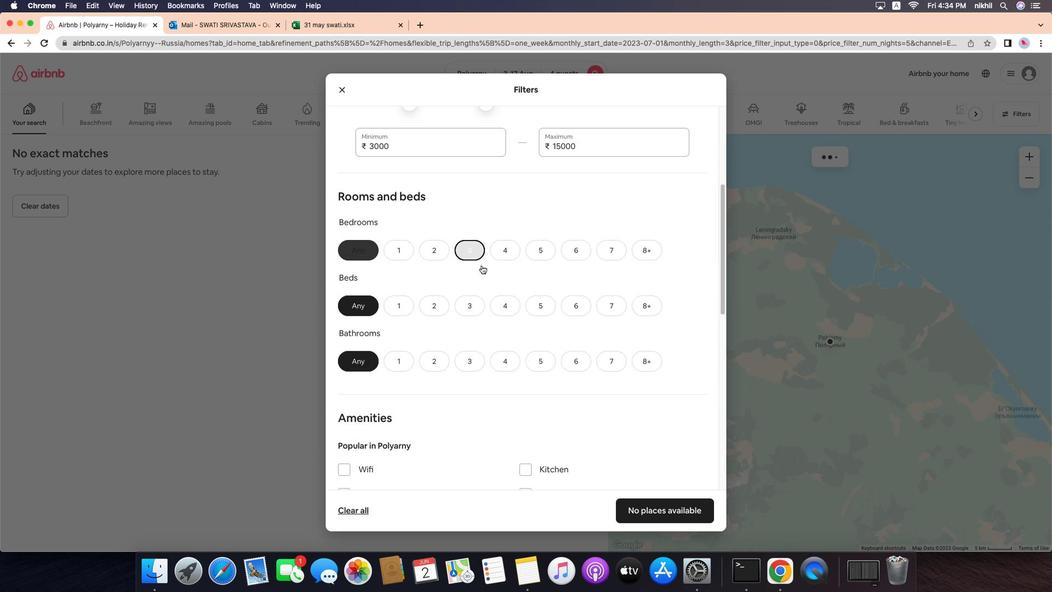 
Action: Mouse moved to (538, 312)
Screenshot: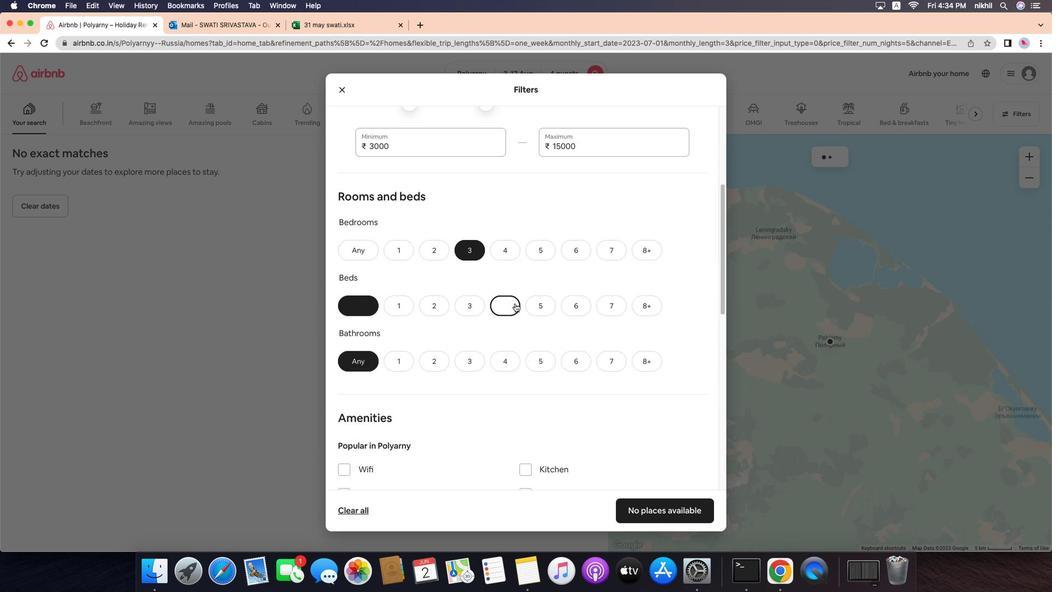 
Action: Mouse pressed left at (538, 312)
Screenshot: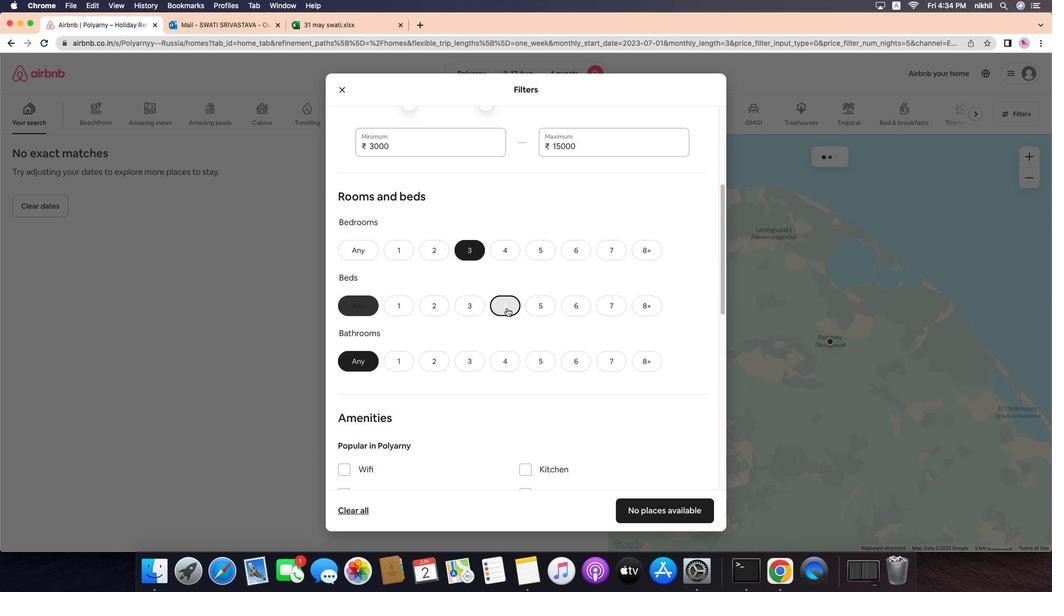 
Action: Mouse moved to (451, 372)
Screenshot: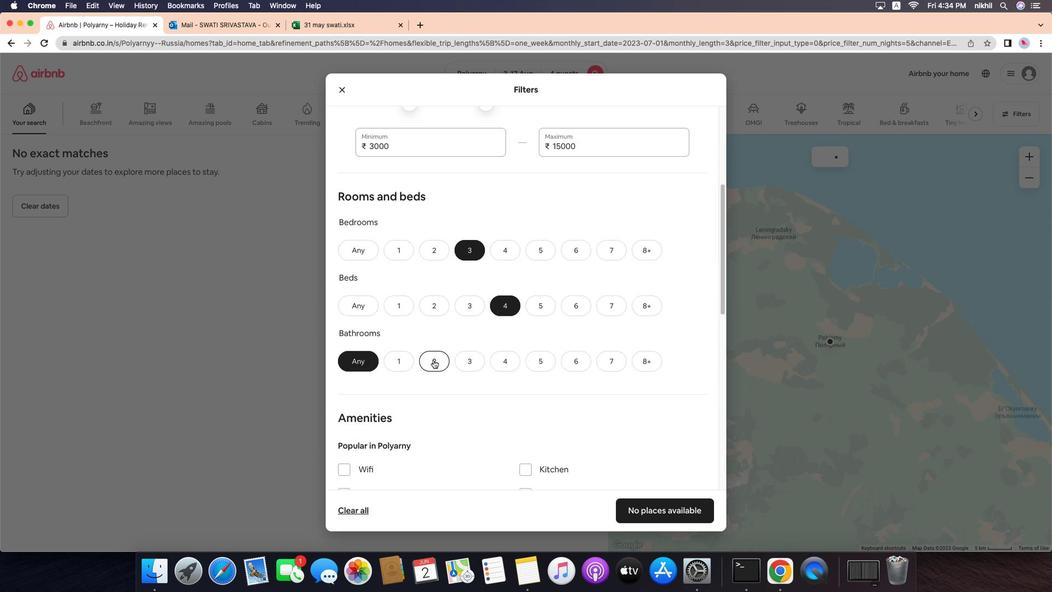 
Action: Mouse pressed left at (451, 372)
Screenshot: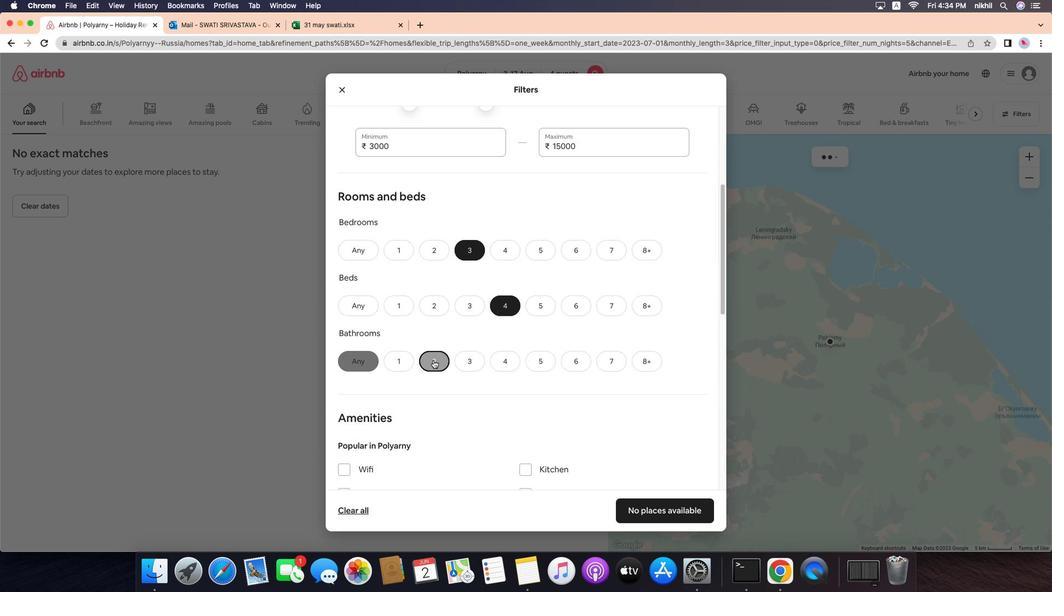 
Action: Mouse moved to (603, 391)
Screenshot: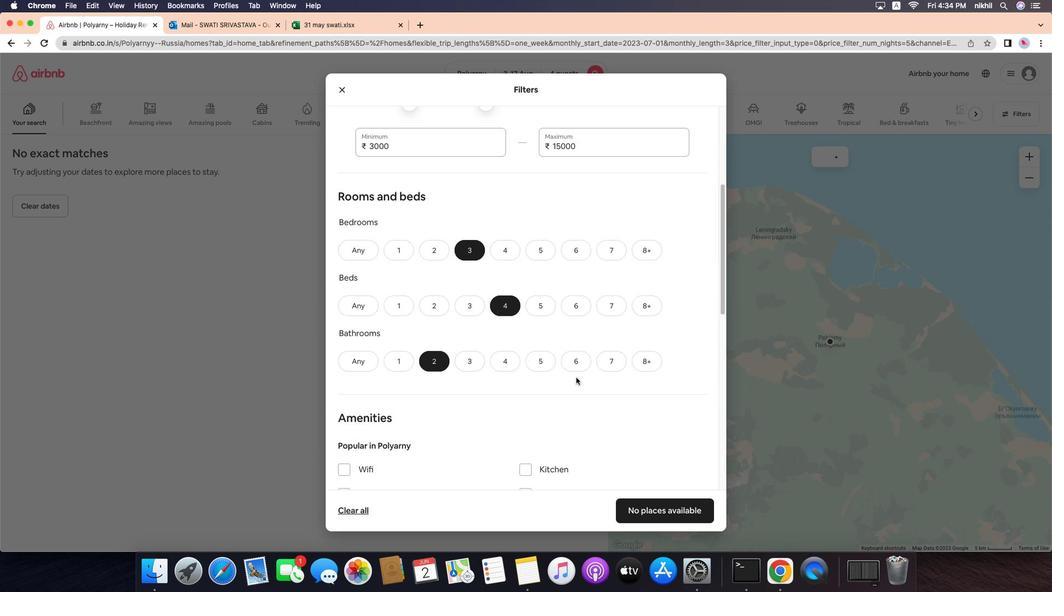 
Action: Mouse scrolled (603, 391) with delta (-10, -10)
Screenshot: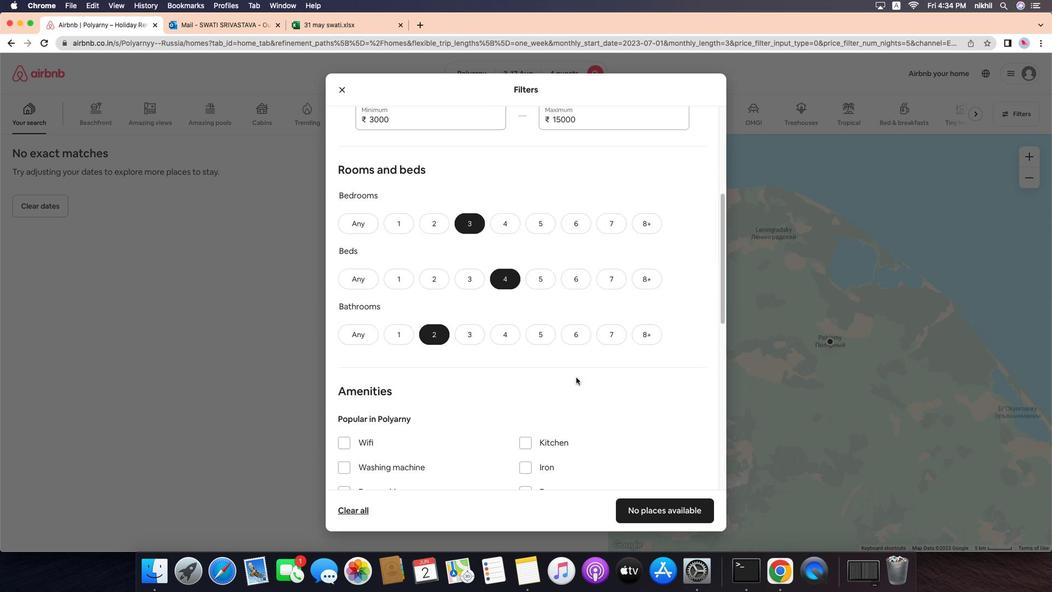 
Action: Mouse scrolled (603, 391) with delta (-10, -10)
Screenshot: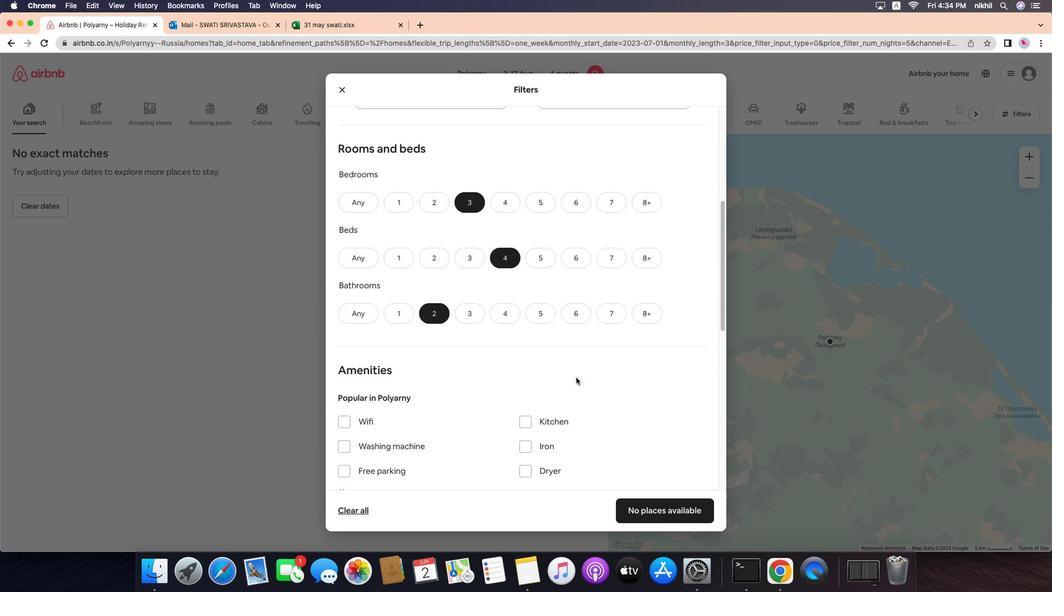 
Action: Mouse scrolled (603, 391) with delta (-10, -11)
Screenshot: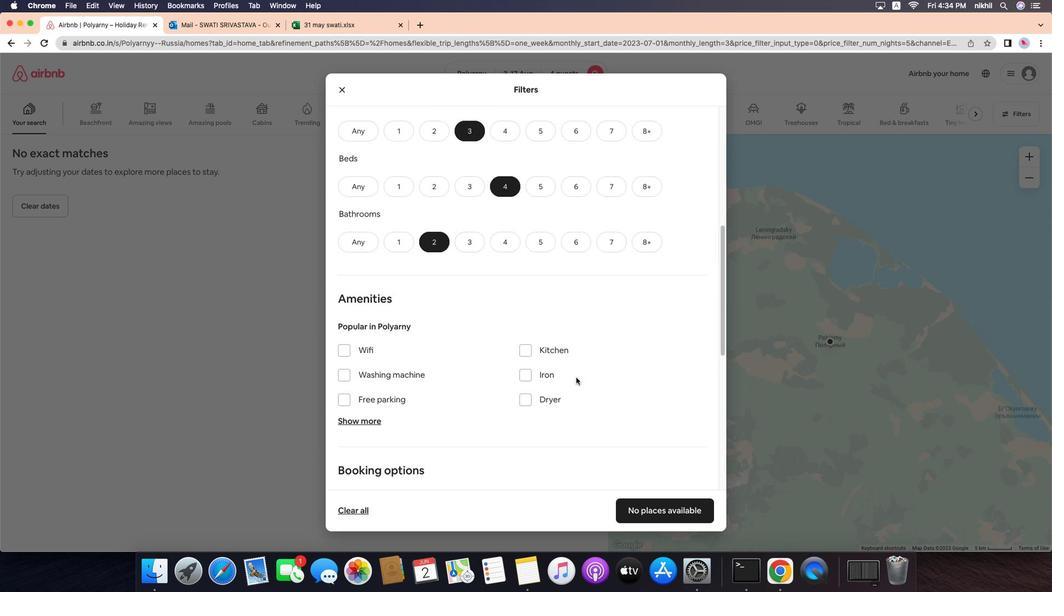 
Action: Mouse scrolled (603, 391) with delta (-10, -12)
Screenshot: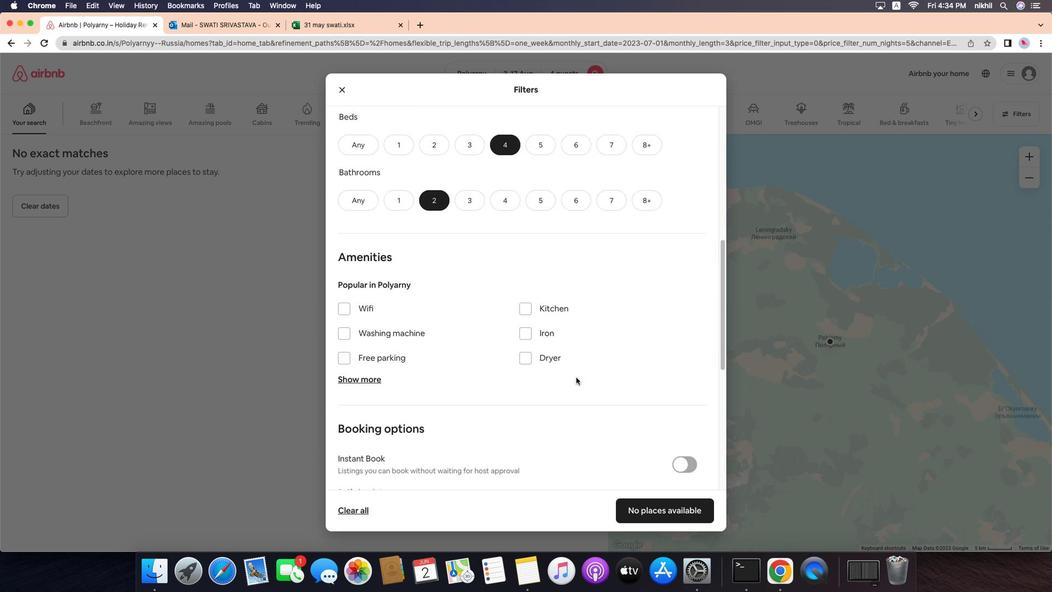 
Action: Mouse moved to (605, 386)
Screenshot: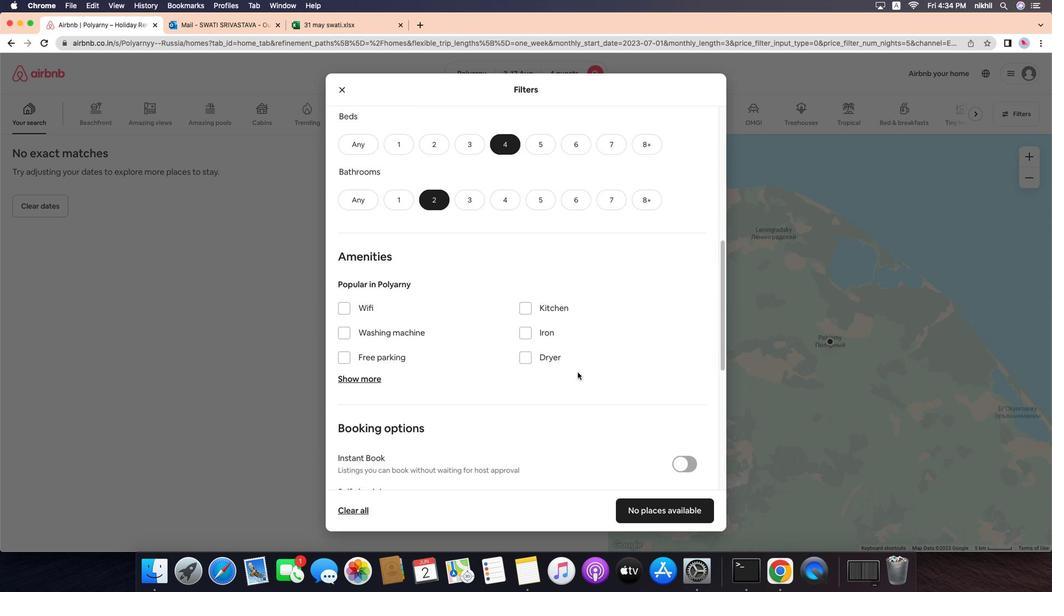 
Action: Mouse scrolled (605, 386) with delta (-10, -10)
Screenshot: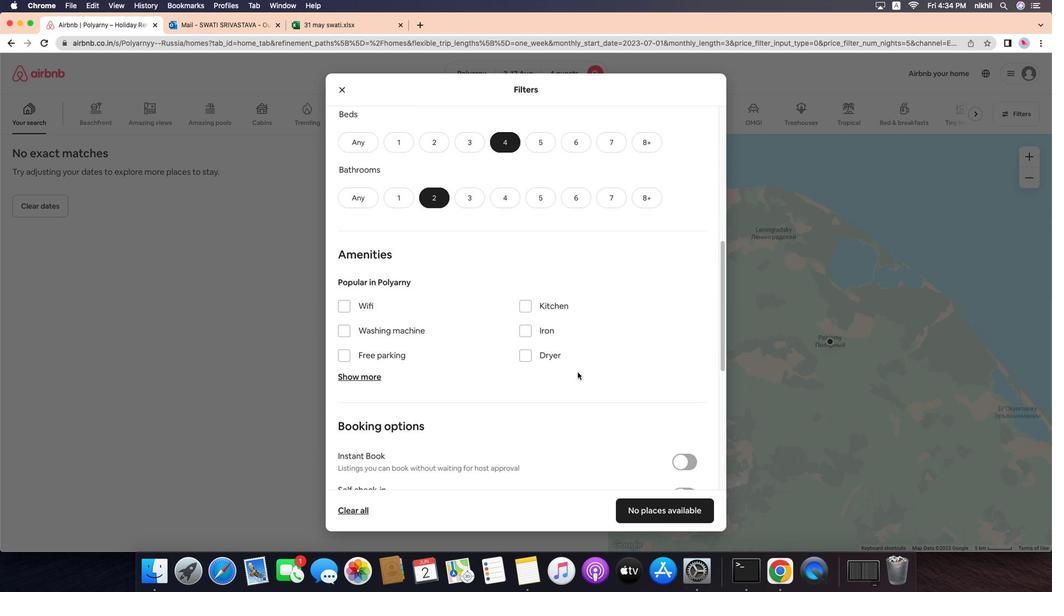 
Action: Mouse scrolled (605, 386) with delta (-10, -10)
Screenshot: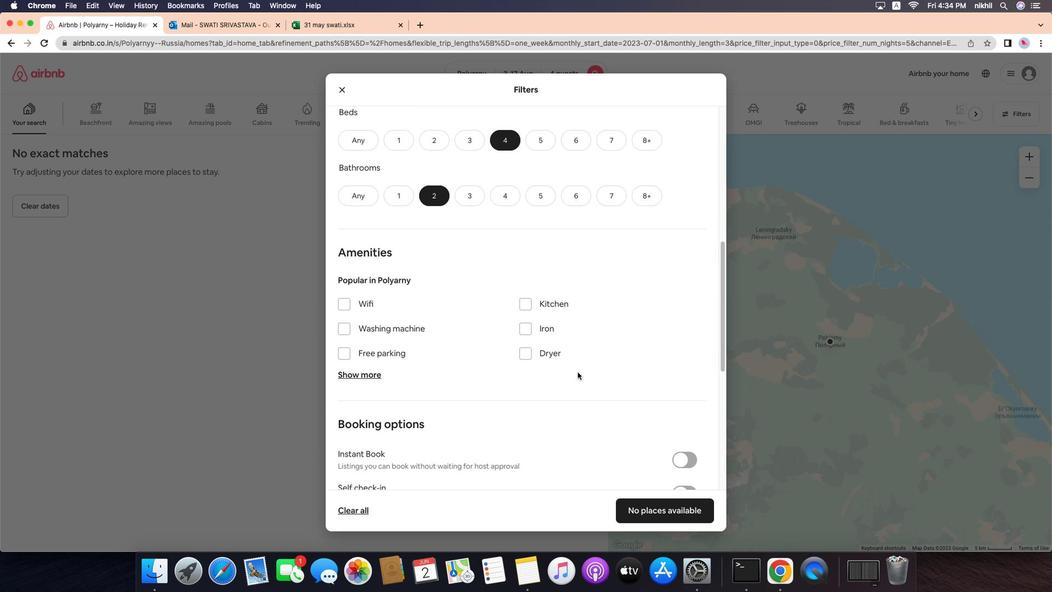 
Action: Mouse moved to (363, 314)
Screenshot: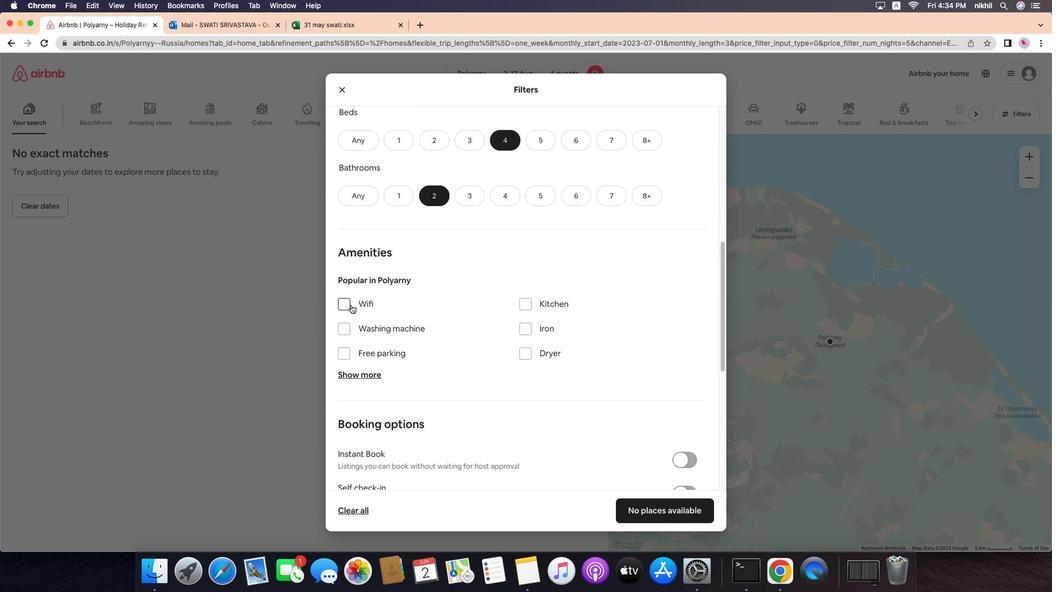 
Action: Mouse pressed left at (363, 314)
Screenshot: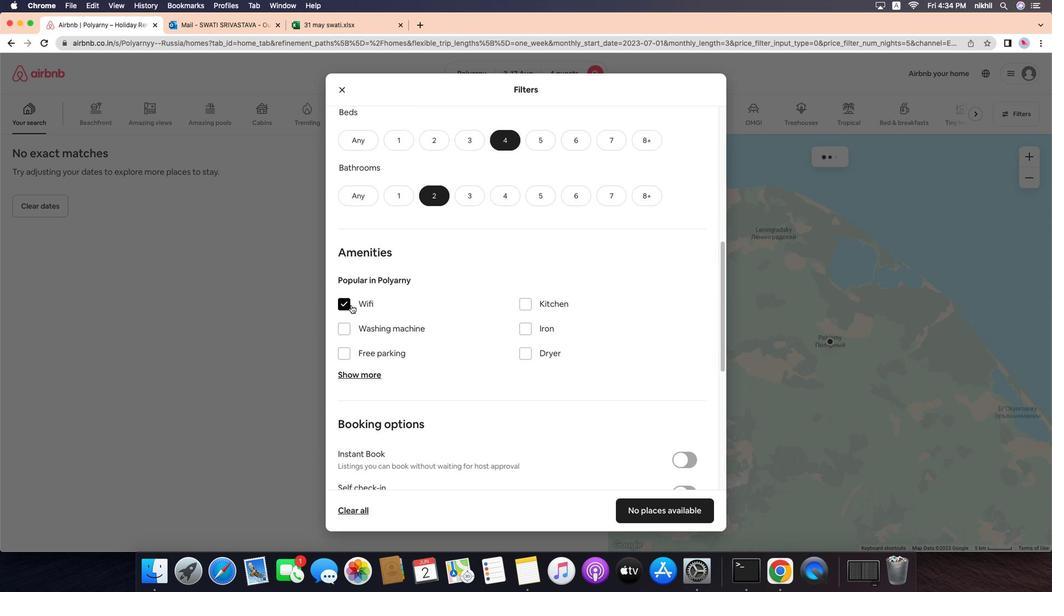 
Action: Mouse moved to (556, 371)
Screenshot: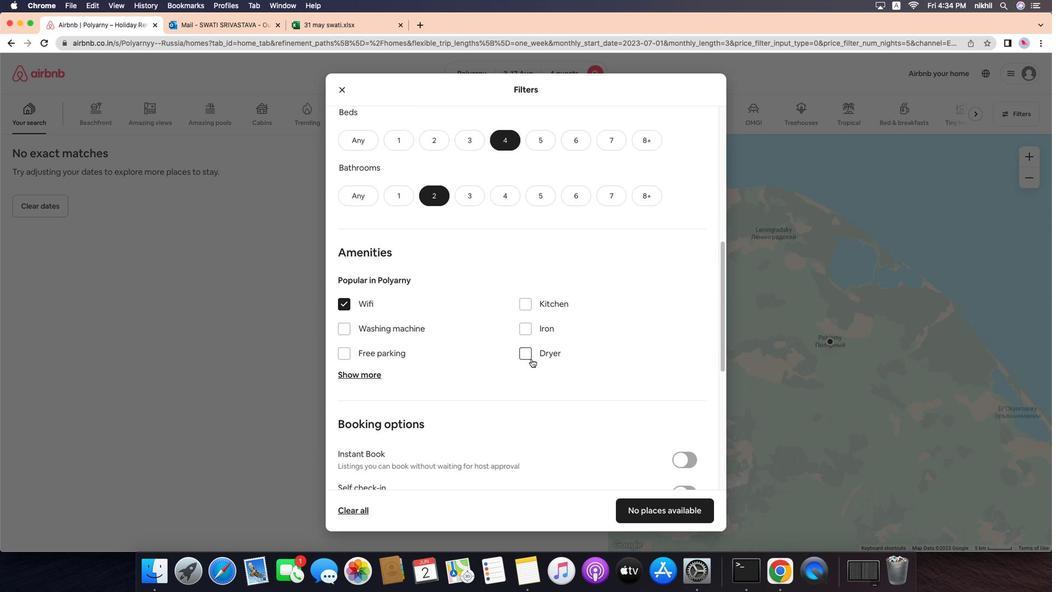 
Action: Mouse scrolled (556, 371) with delta (-10, -10)
Screenshot: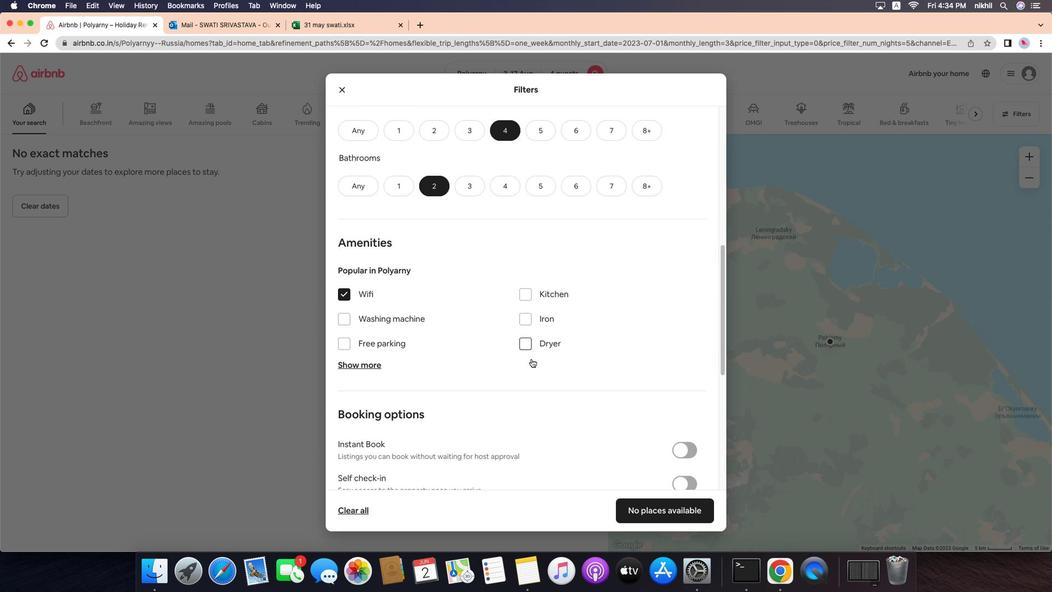
Action: Mouse scrolled (556, 371) with delta (-10, -10)
Screenshot: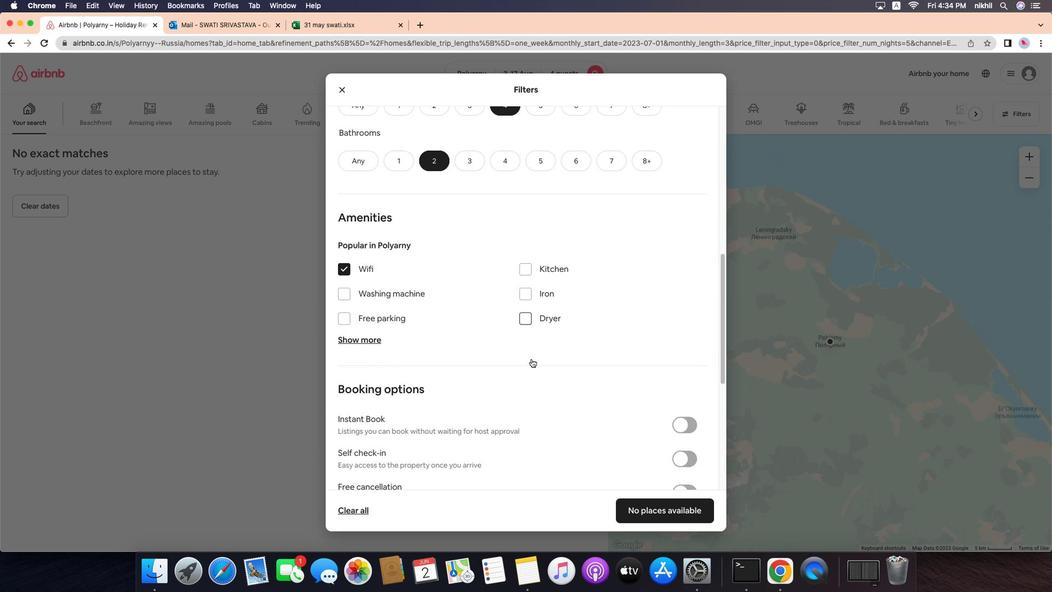 
Action: Mouse scrolled (556, 371) with delta (-10, -11)
Screenshot: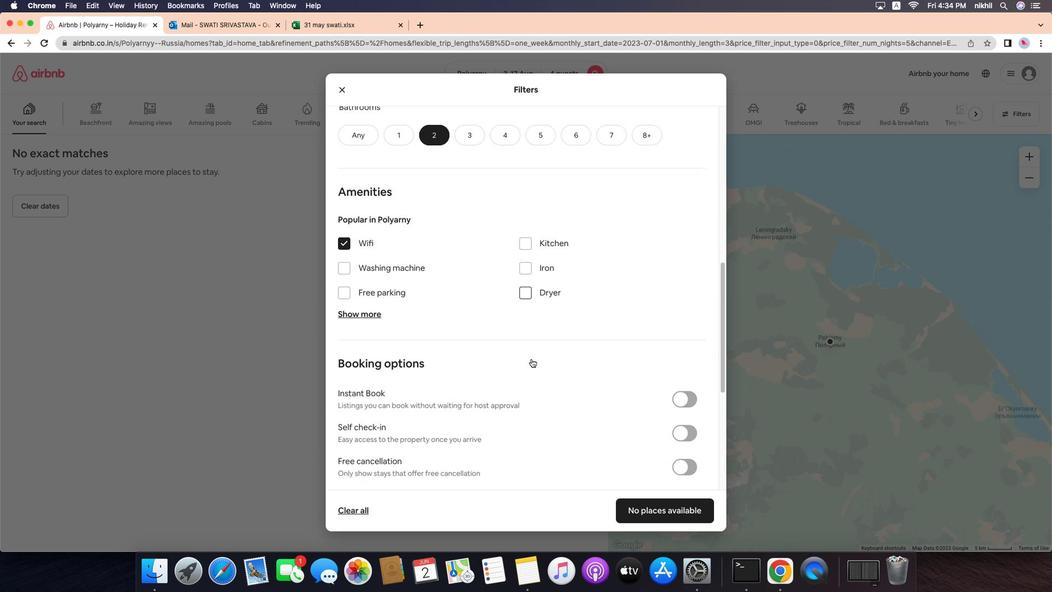
Action: Mouse moved to (558, 373)
Screenshot: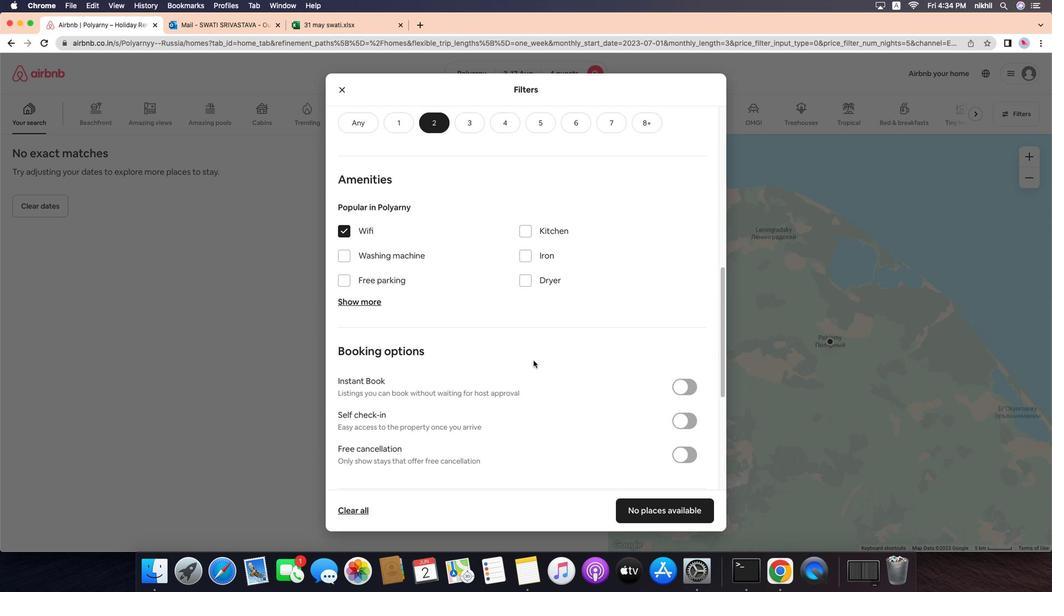 
Action: Mouse scrolled (558, 373) with delta (-10, -10)
Screenshot: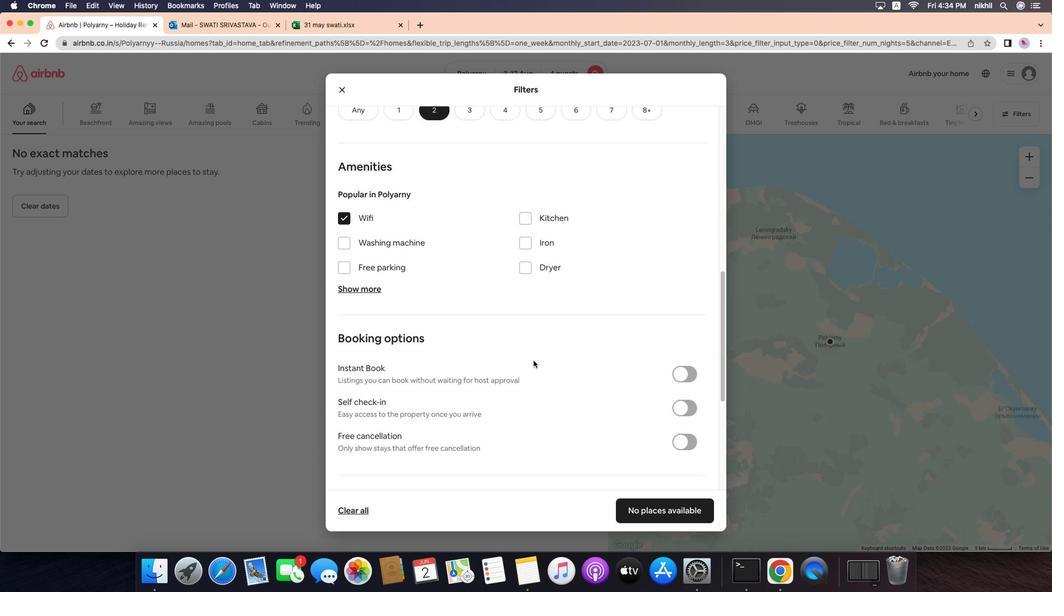 
Action: Mouse scrolled (558, 373) with delta (-10, -10)
Screenshot: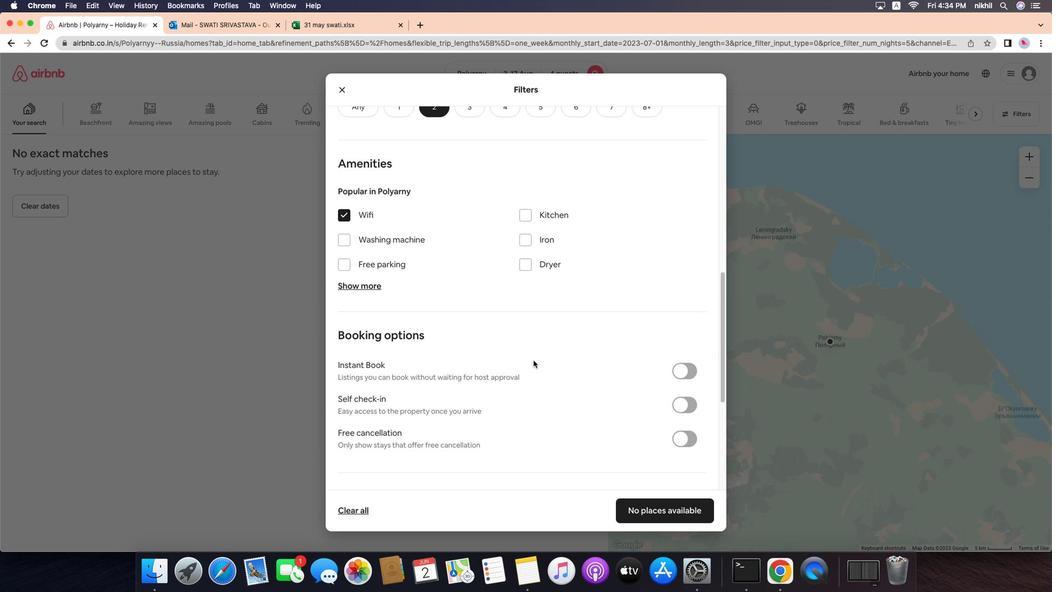 
Action: Mouse moved to (716, 418)
Screenshot: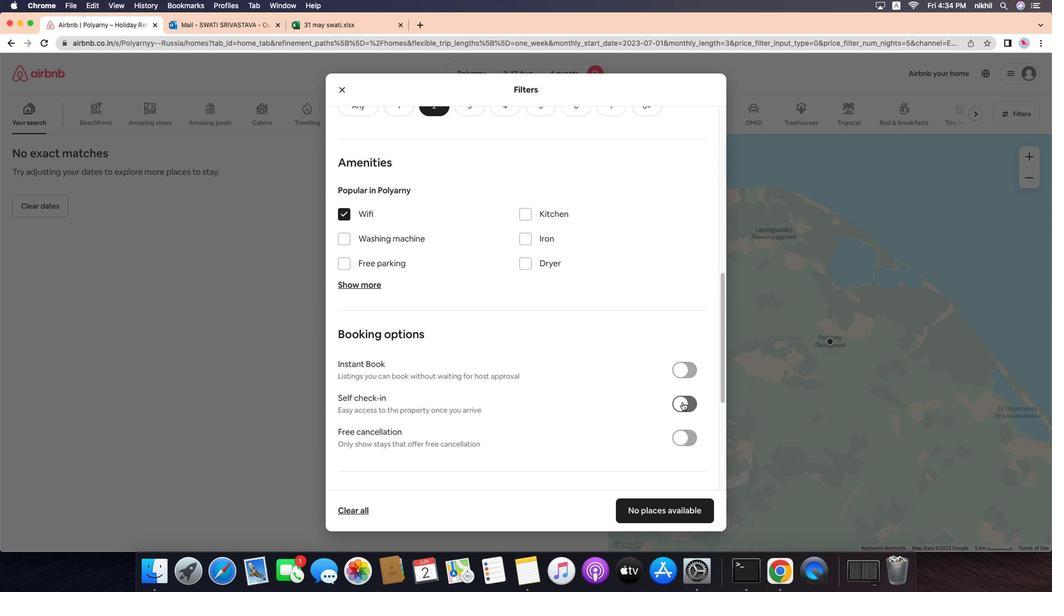
Action: Mouse pressed left at (716, 418)
Screenshot: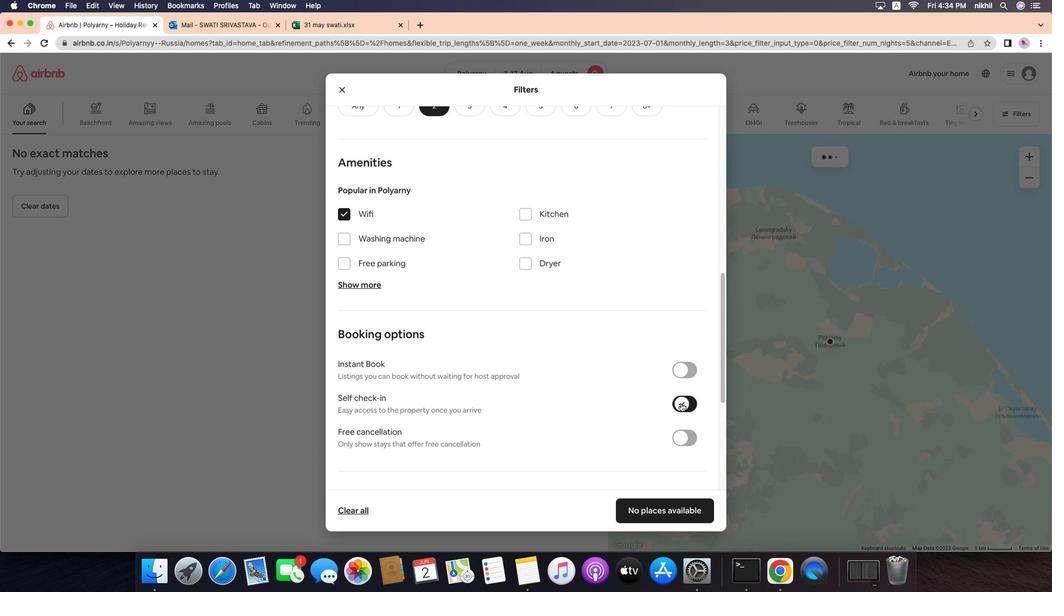 
Action: Mouse moved to (592, 411)
Screenshot: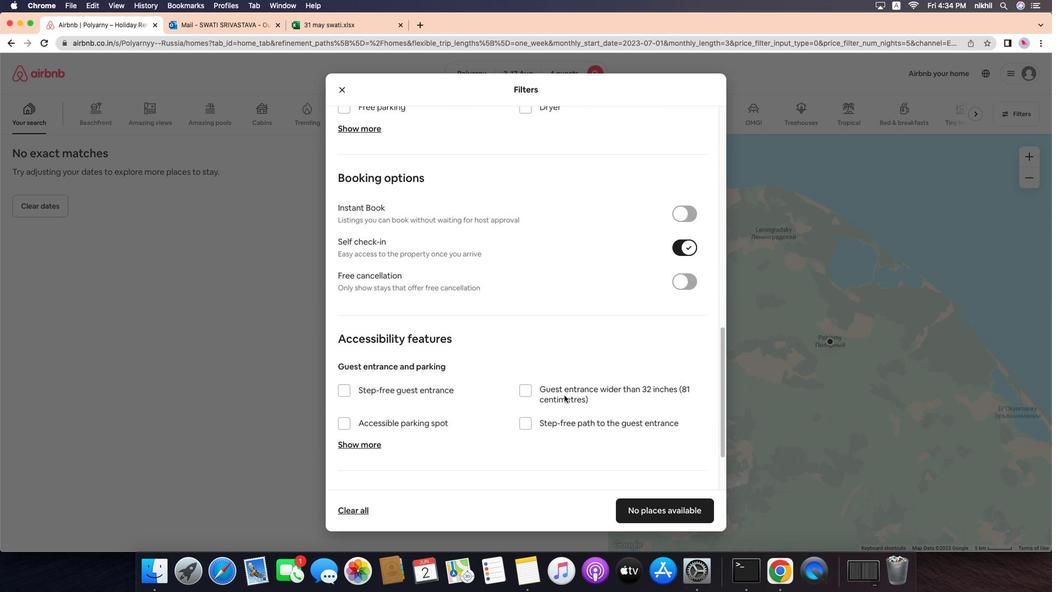 
Action: Mouse scrolled (592, 411) with delta (-10, -10)
Screenshot: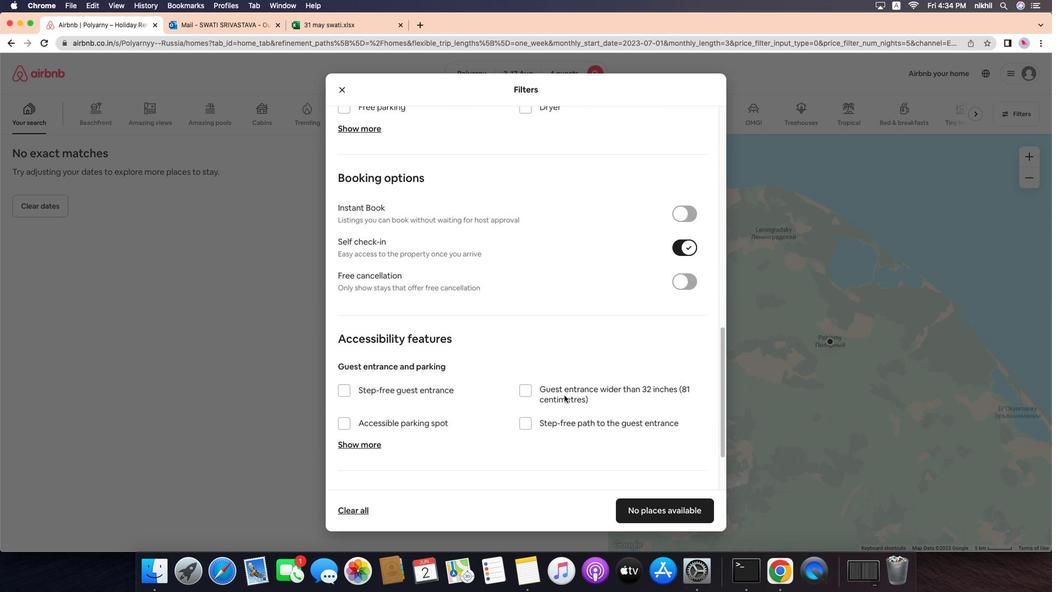 
Action: Mouse moved to (592, 411)
Screenshot: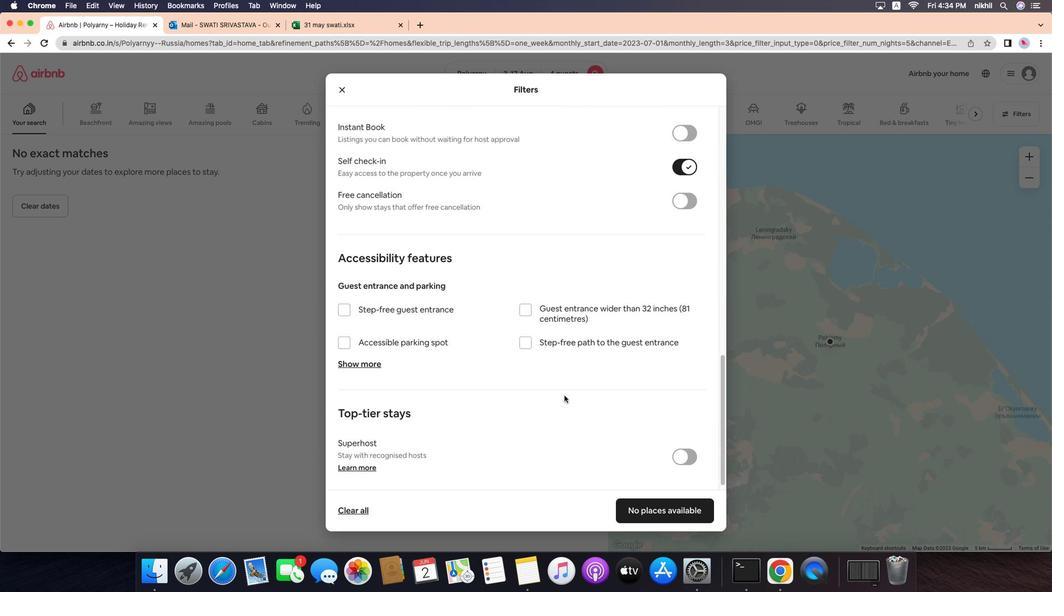 
Action: Mouse scrolled (592, 411) with delta (-10, -10)
Screenshot: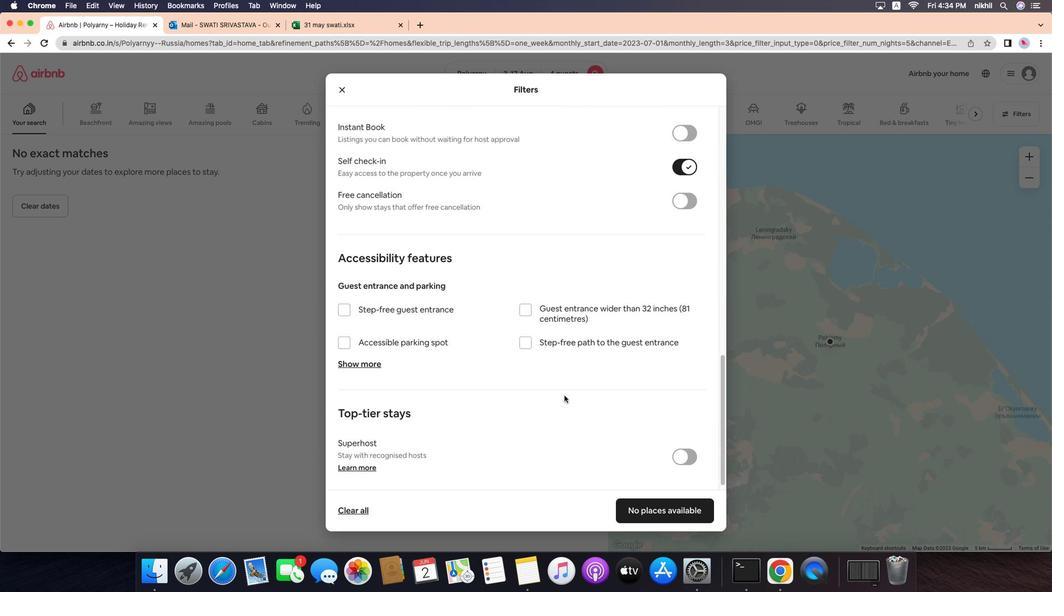 
Action: Mouse moved to (591, 411)
Screenshot: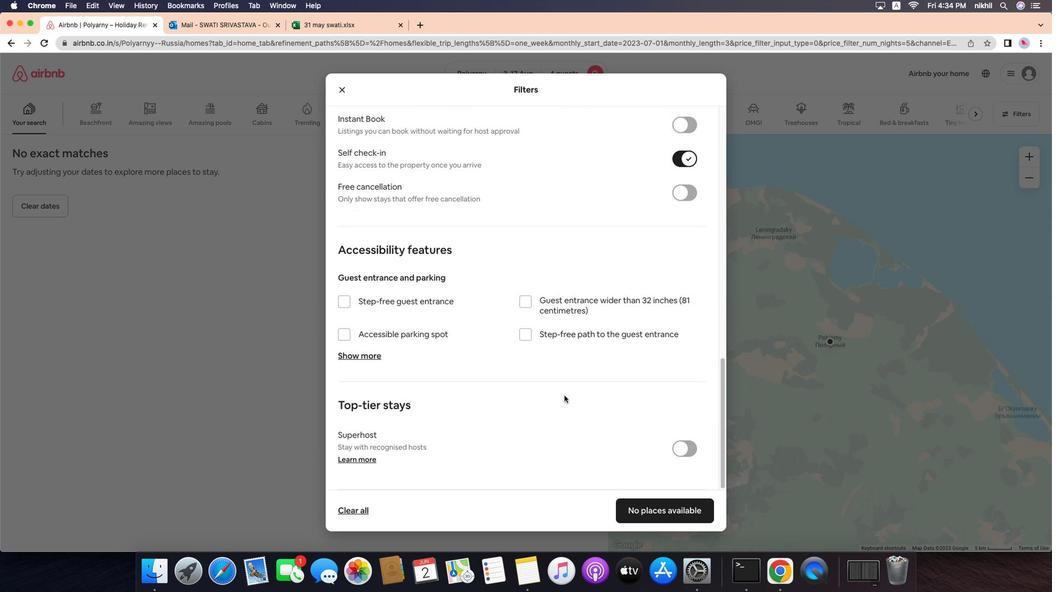 
Action: Mouse scrolled (591, 411) with delta (-10, -12)
Screenshot: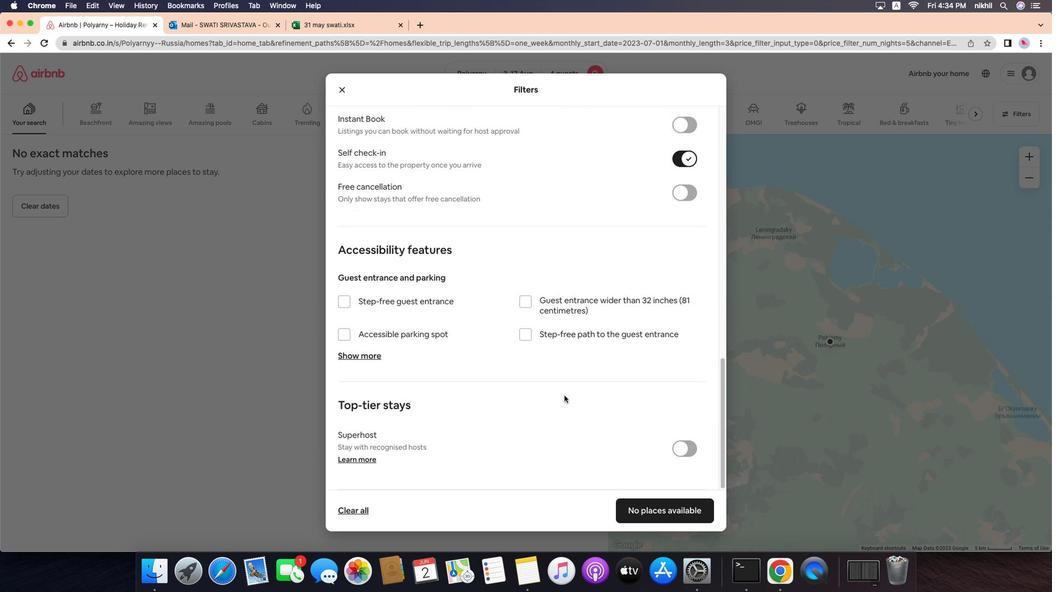 
Action: Mouse moved to (591, 411)
Screenshot: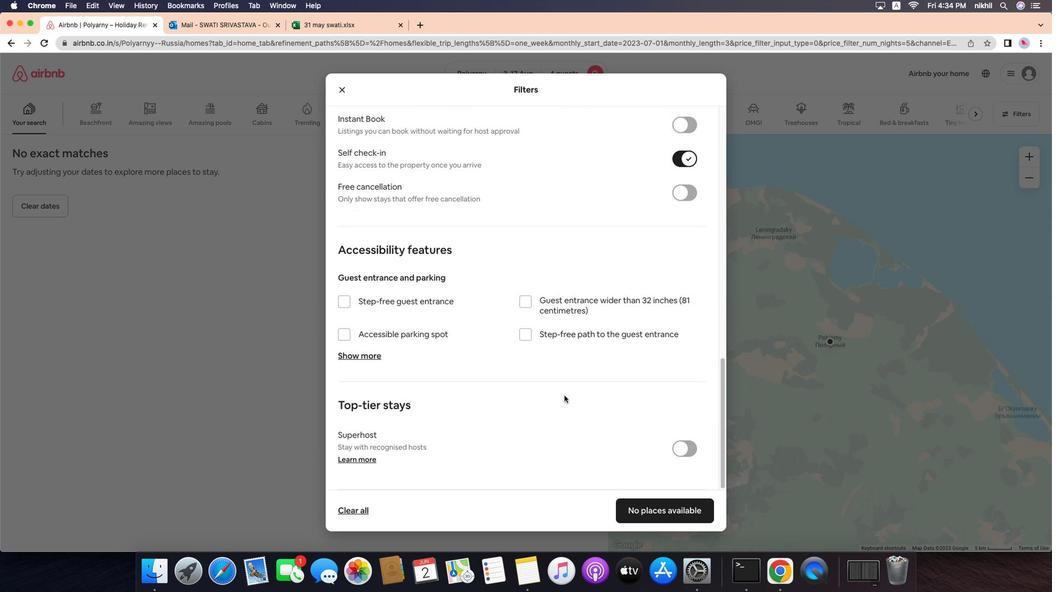 
Action: Mouse scrolled (591, 411) with delta (-10, -13)
Screenshot: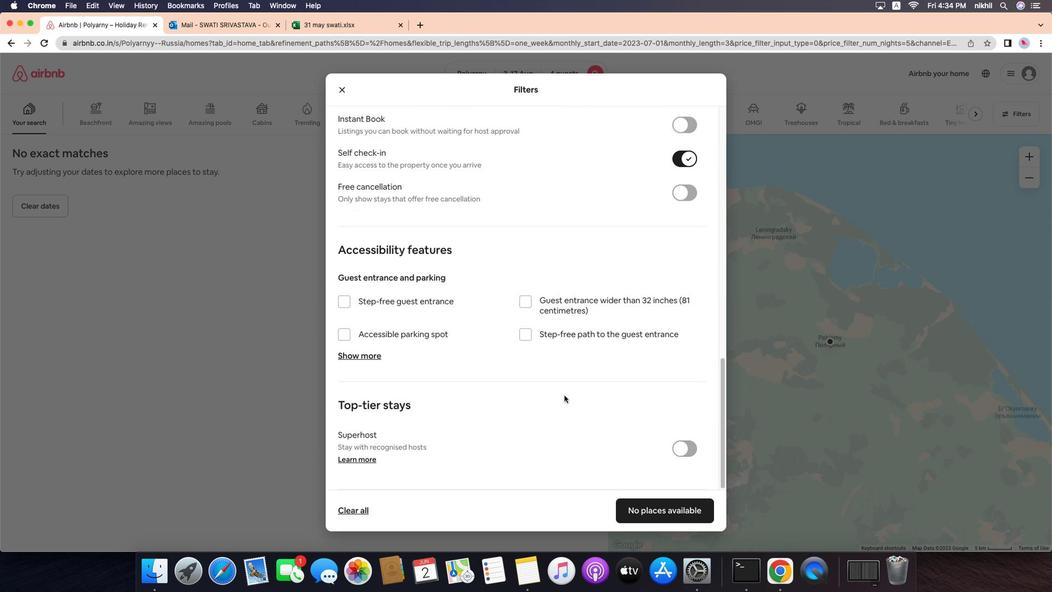 
Action: Mouse scrolled (591, 411) with delta (-10, -14)
Screenshot: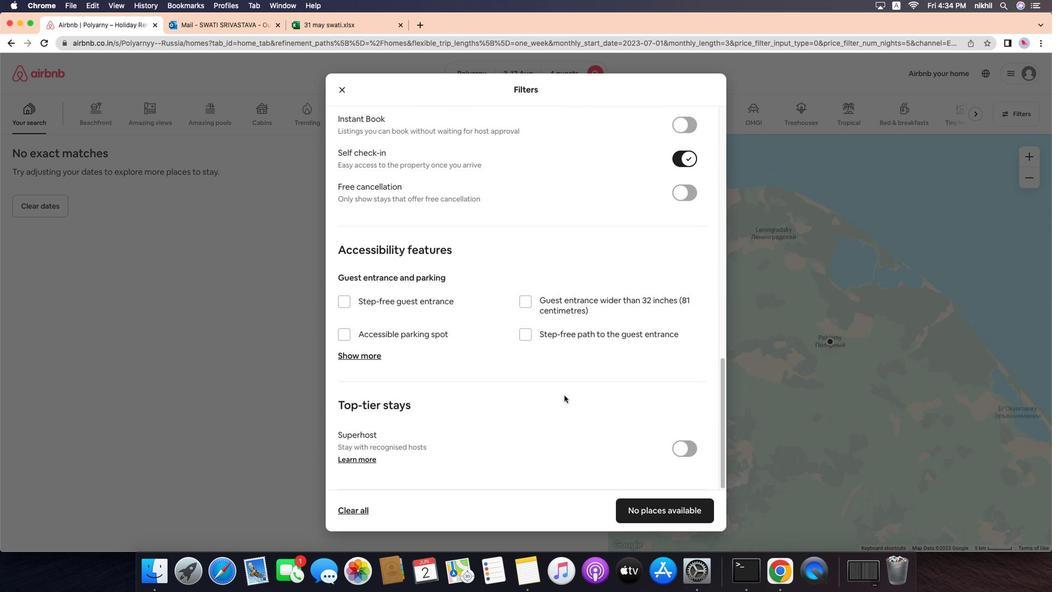 
Action: Mouse scrolled (591, 411) with delta (-10, -10)
Screenshot: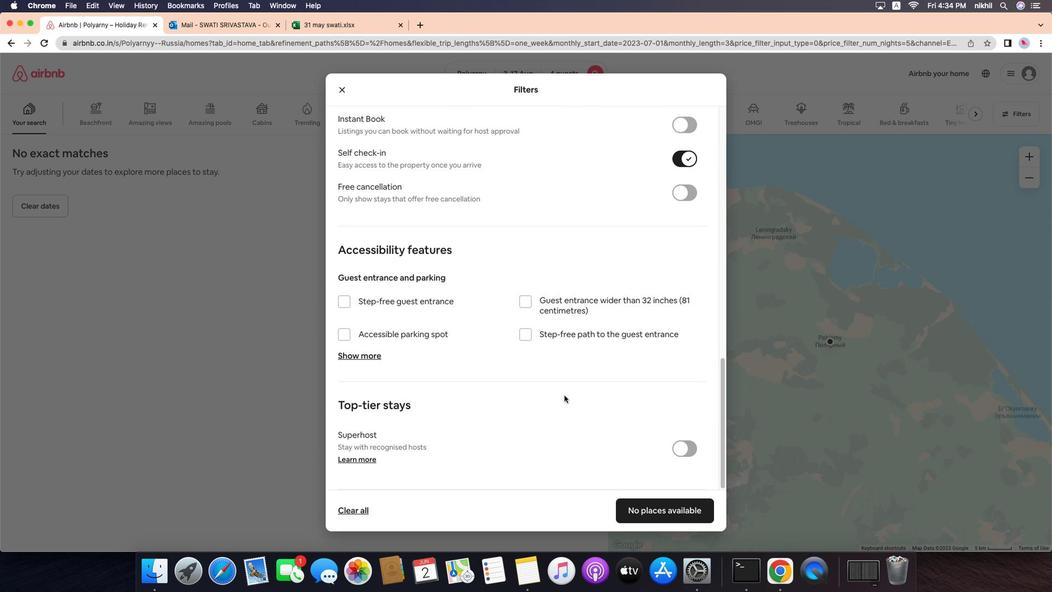 
Action: Mouse scrolled (591, 411) with delta (-10, -10)
Screenshot: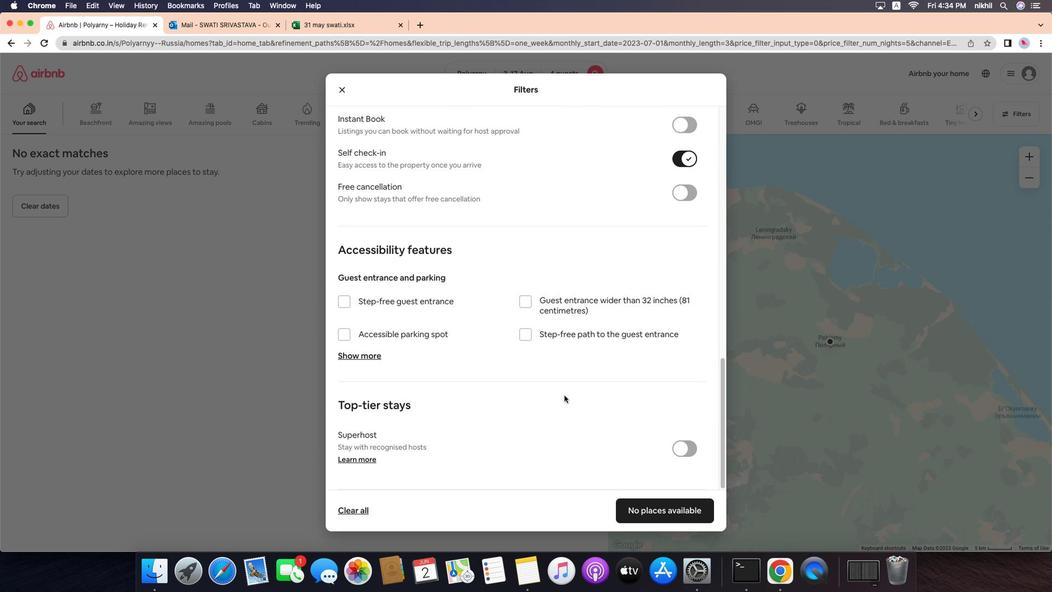 
Action: Mouse scrolled (591, 411) with delta (-10, -13)
Screenshot: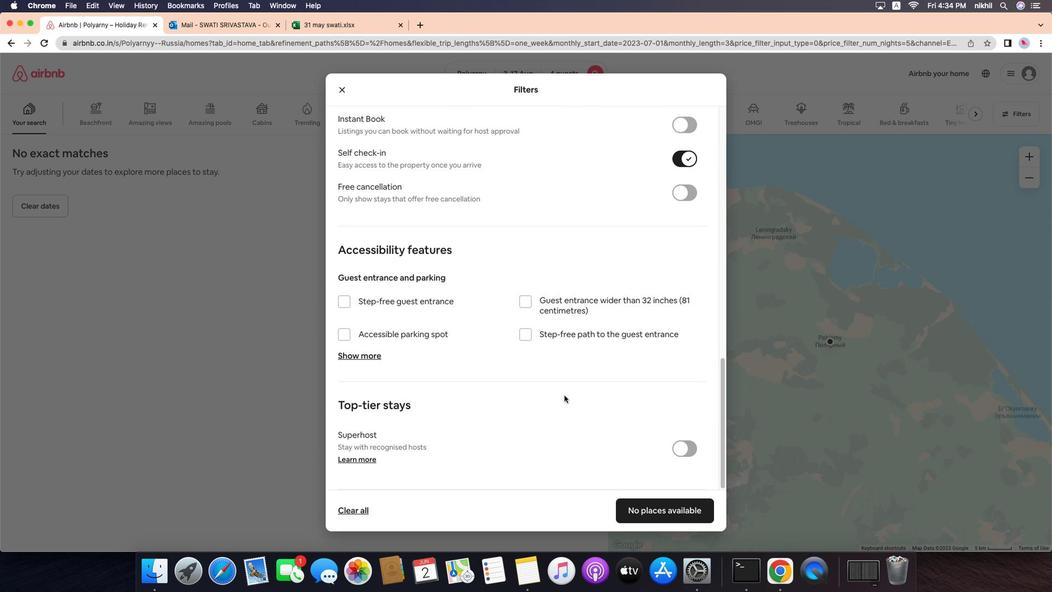 
Action: Mouse scrolled (591, 411) with delta (-10, -14)
Screenshot: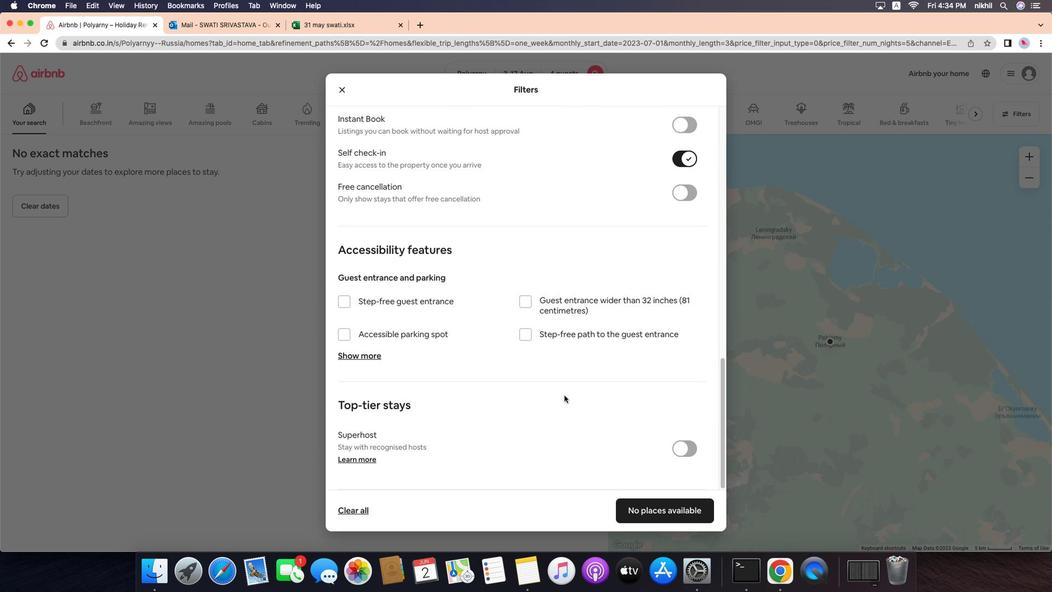 
Action: Mouse scrolled (591, 411) with delta (-10, -14)
Screenshot: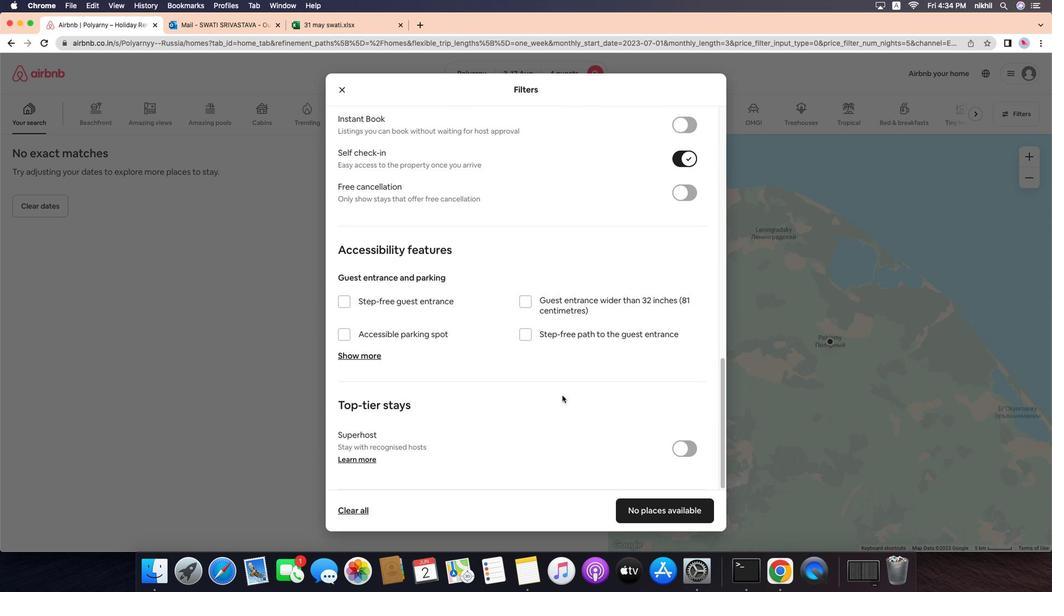
Action: Mouse moved to (674, 535)
Screenshot: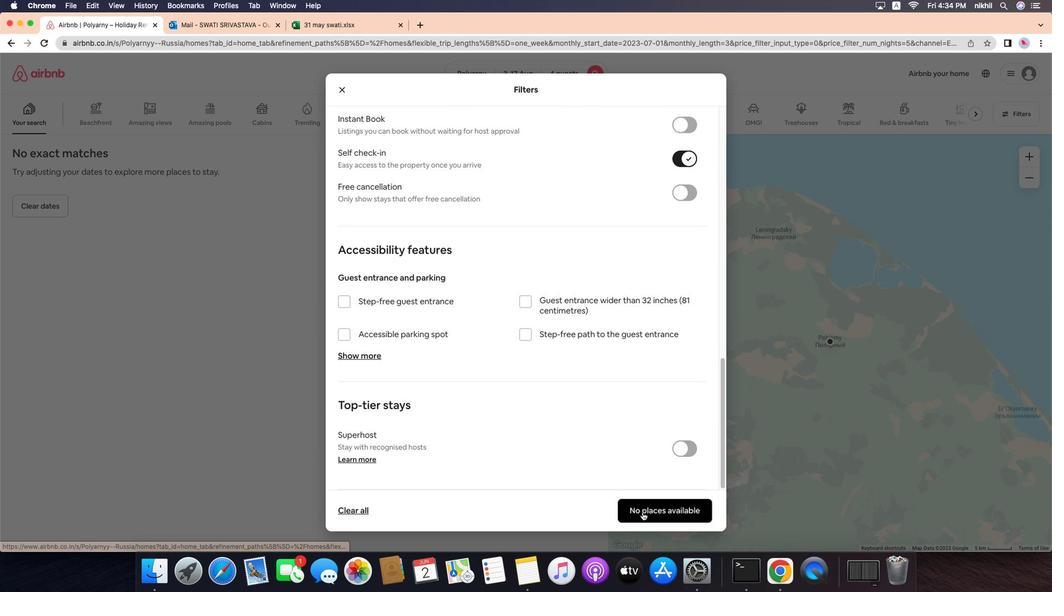
Action: Mouse pressed left at (674, 535)
Screenshot: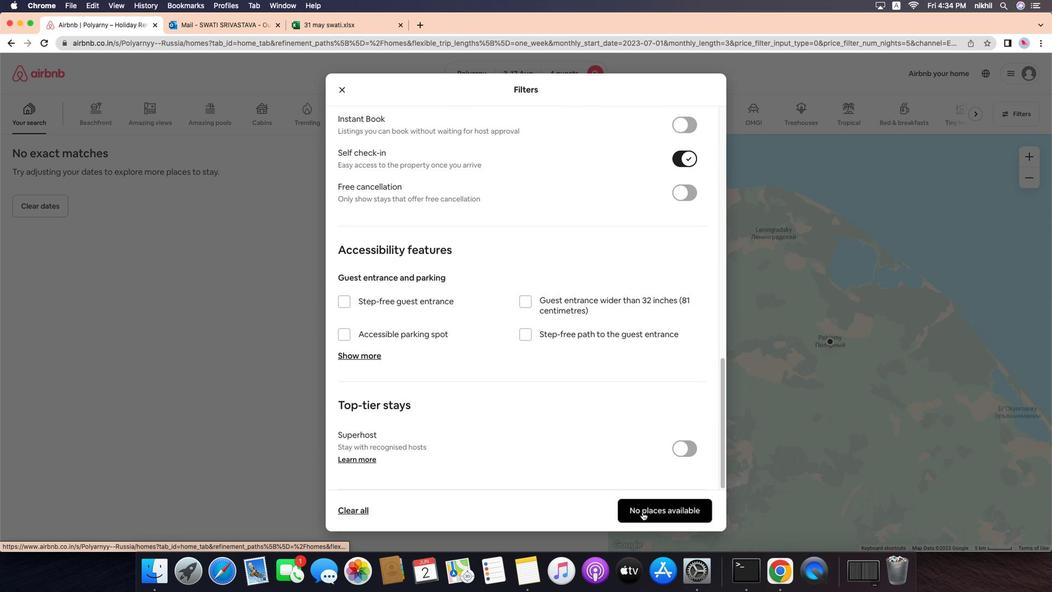 
Action: Mouse moved to (457, 203)
Screenshot: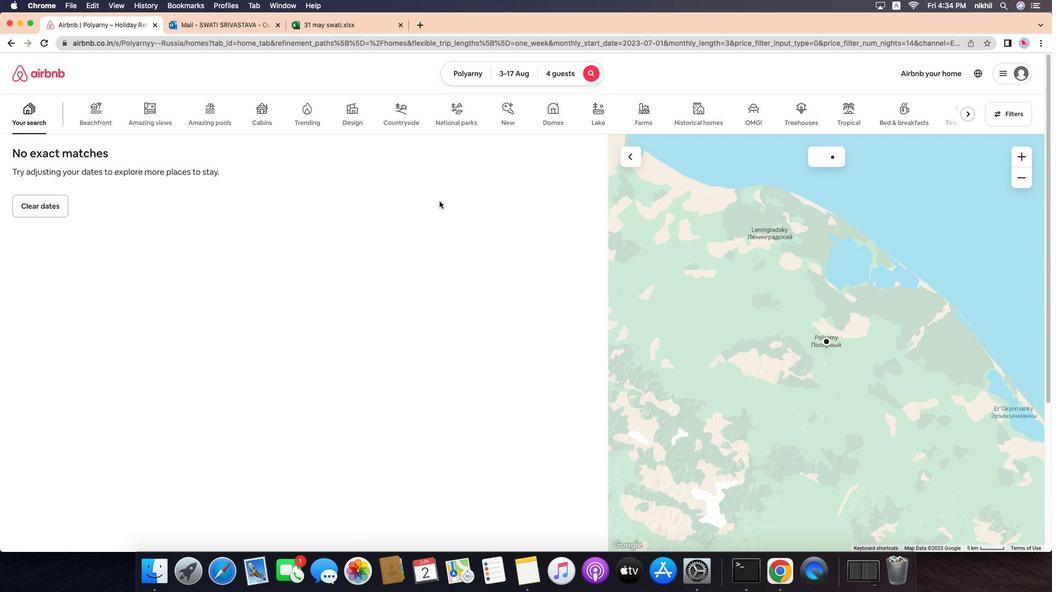
